 Task: Search one way flight ticket for 4 adults, 1 infant in seat and 1 infant on lap in premium economy from Dillingham: Dillingham Airport to Sheridan: Sheridan County Airport on 8-6-2023. Choice of flights is Southwest. Number of bags: 2 carry on bags and 1 checked bag. Price is upto 60000. Outbound departure time preference is 14:00.
Action: Mouse moved to (299, 263)
Screenshot: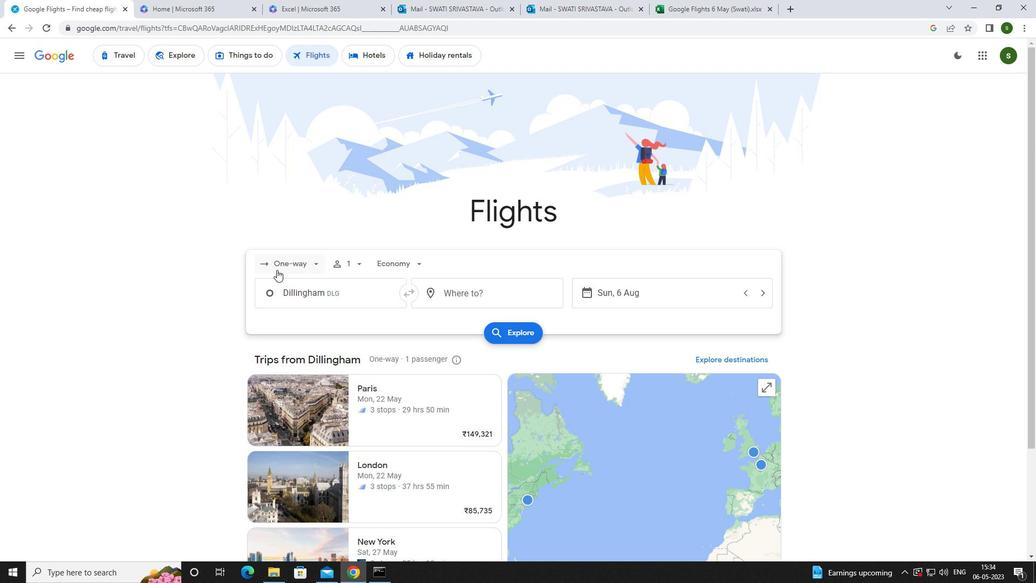 
Action: Mouse pressed left at (299, 263)
Screenshot: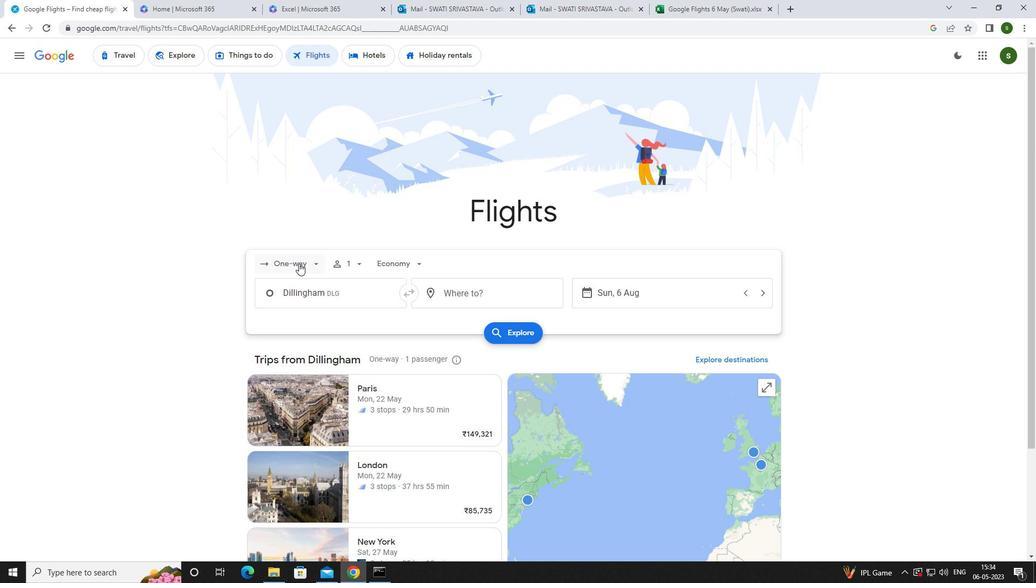
Action: Mouse moved to (319, 315)
Screenshot: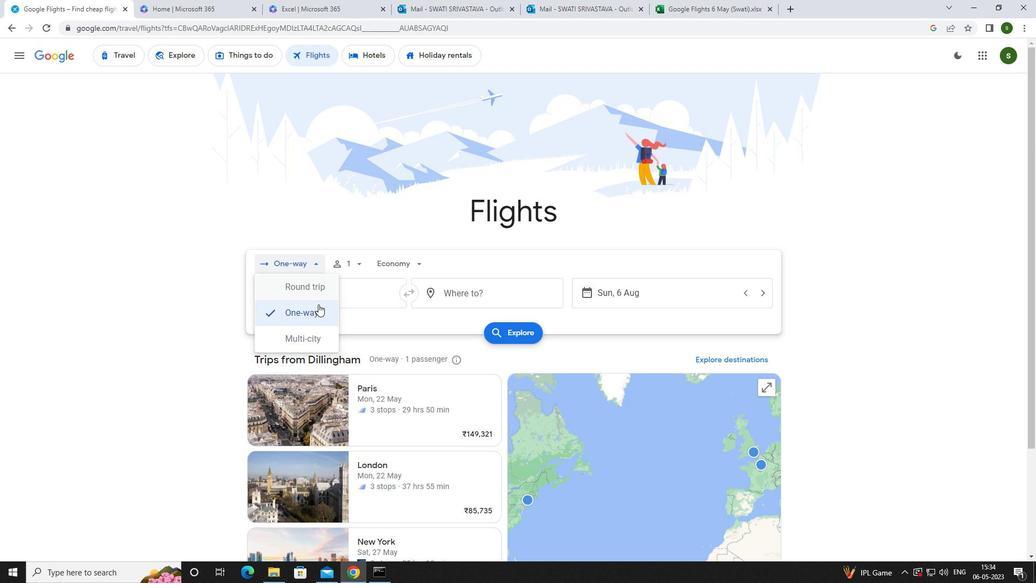 
Action: Mouse pressed left at (319, 315)
Screenshot: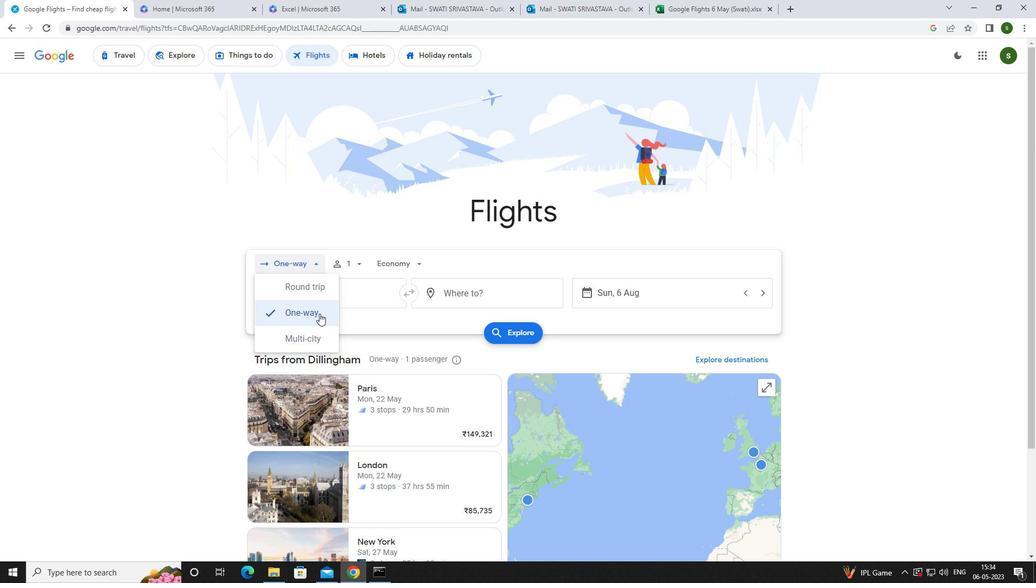 
Action: Mouse moved to (362, 260)
Screenshot: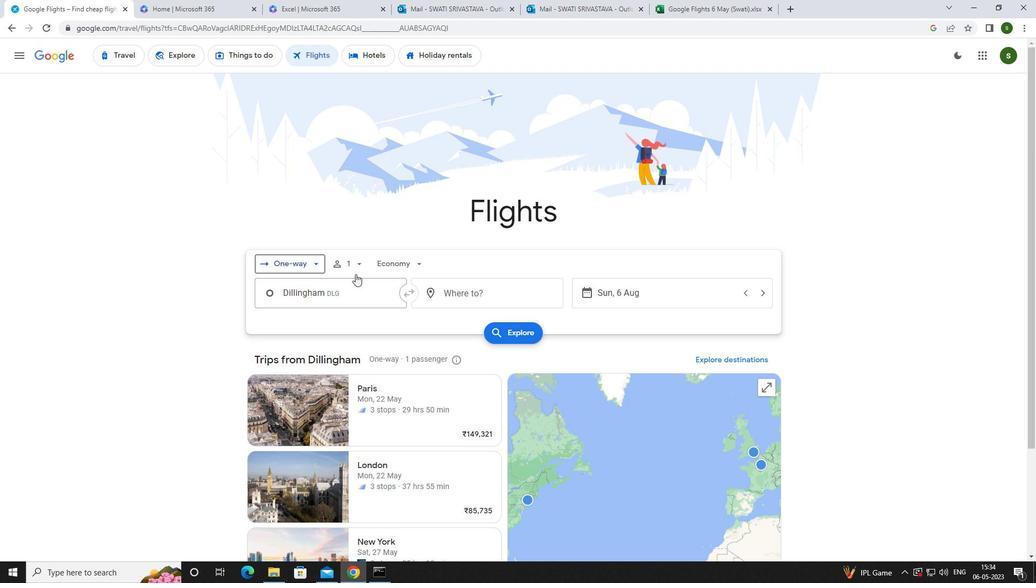 
Action: Mouse pressed left at (362, 260)
Screenshot: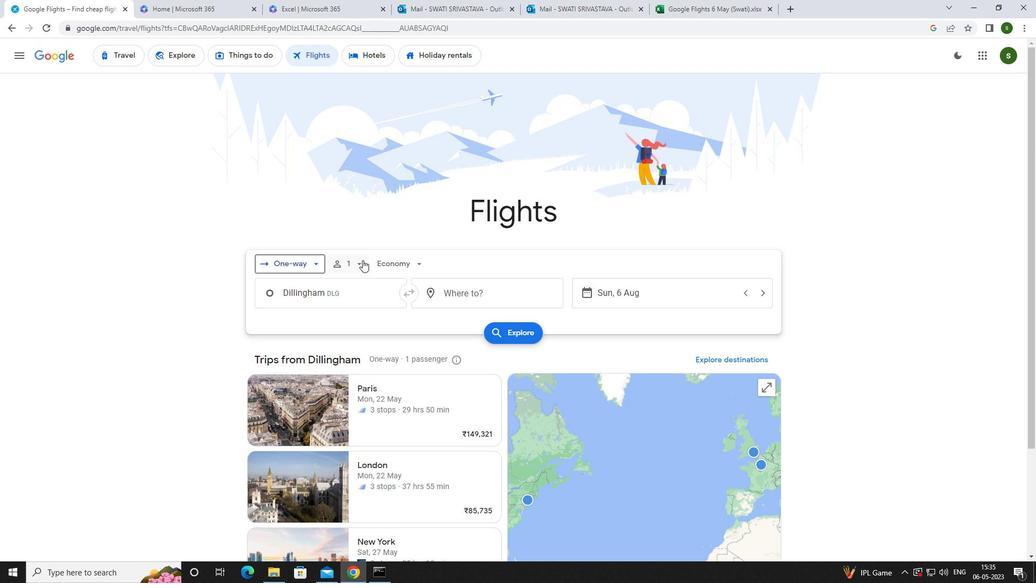 
Action: Mouse moved to (445, 288)
Screenshot: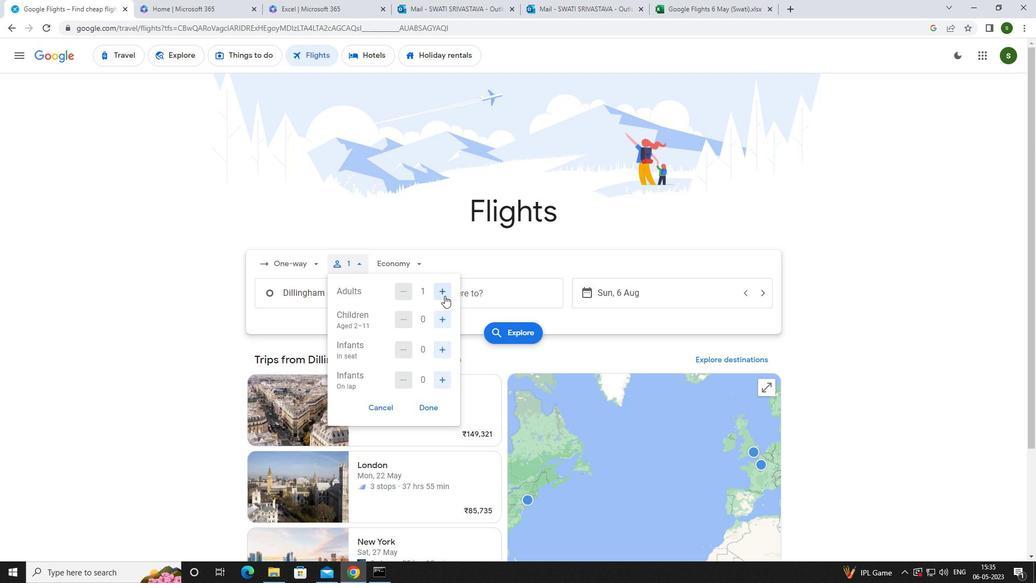 
Action: Mouse pressed left at (445, 288)
Screenshot: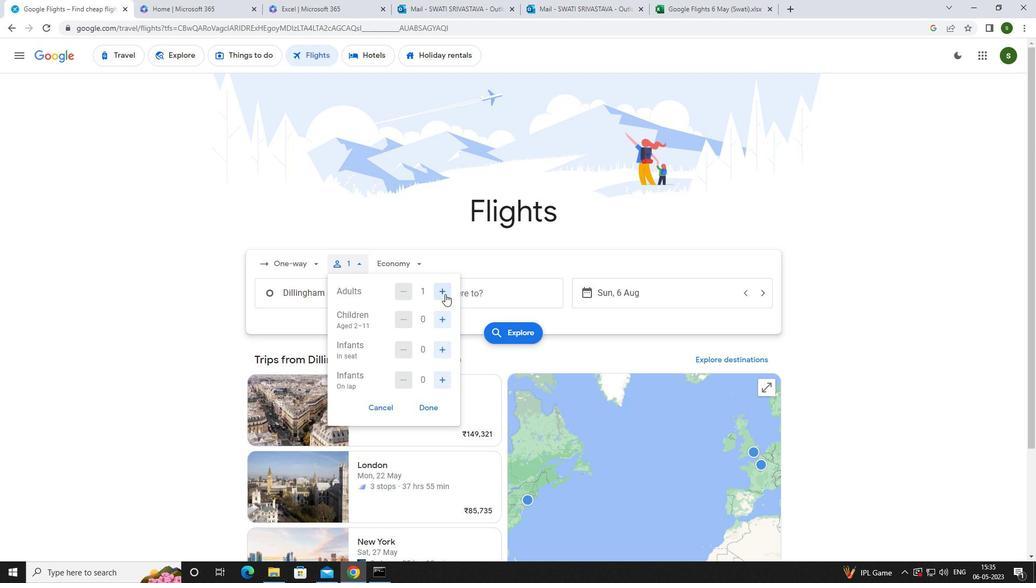 
Action: Mouse pressed left at (445, 288)
Screenshot: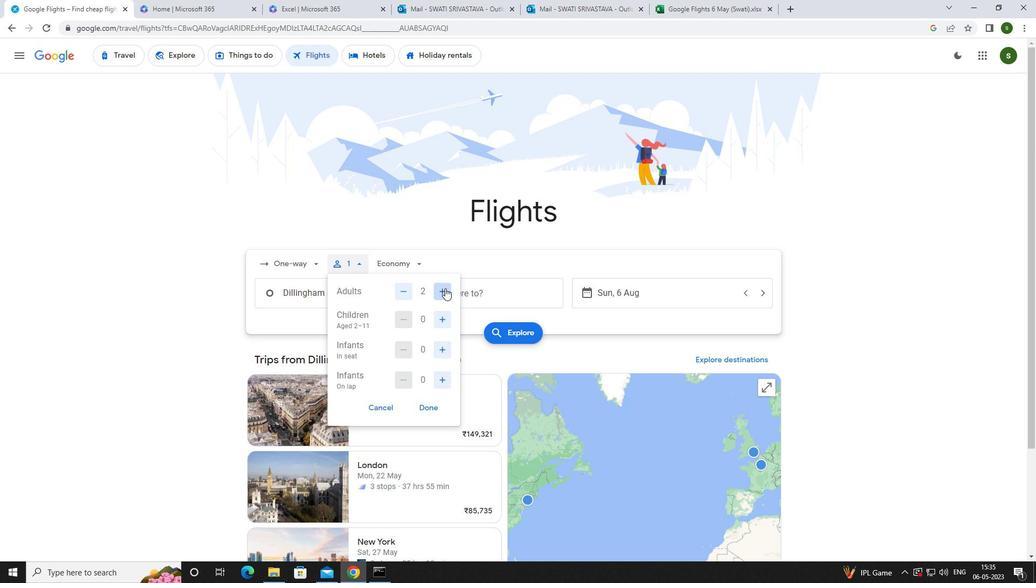 
Action: Mouse pressed left at (445, 288)
Screenshot: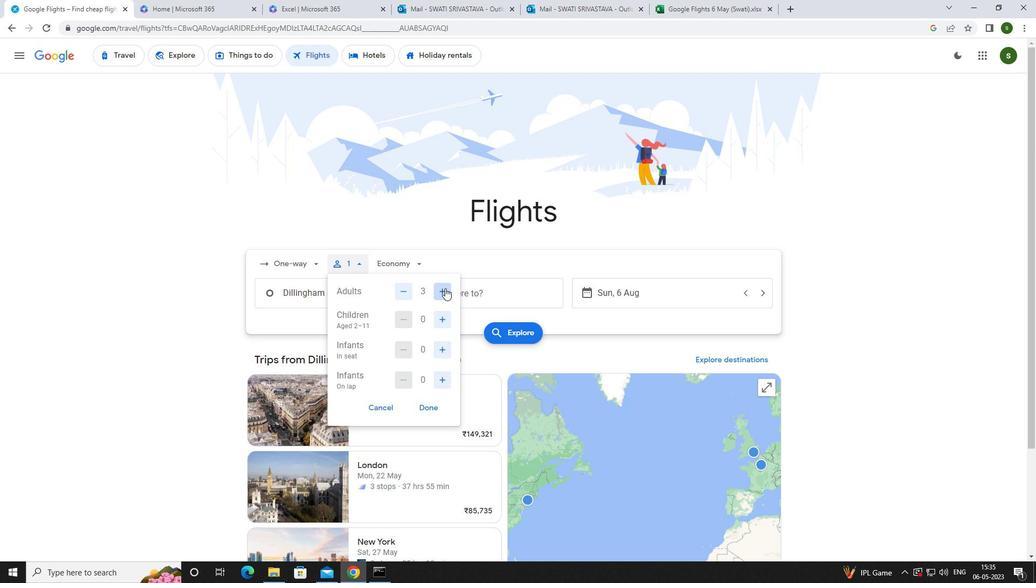 
Action: Mouse moved to (442, 343)
Screenshot: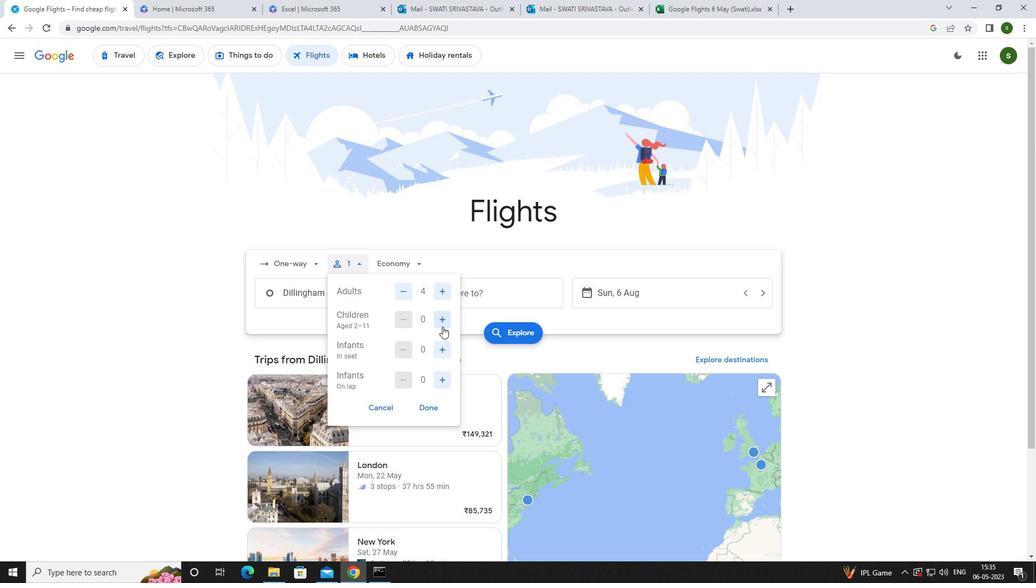 
Action: Mouse pressed left at (442, 343)
Screenshot: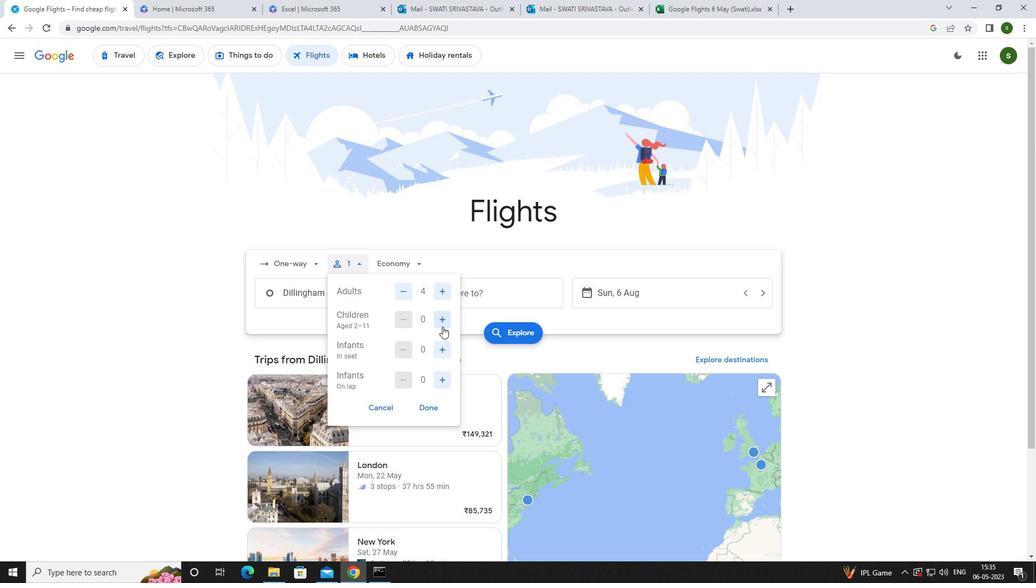 
Action: Mouse moved to (442, 379)
Screenshot: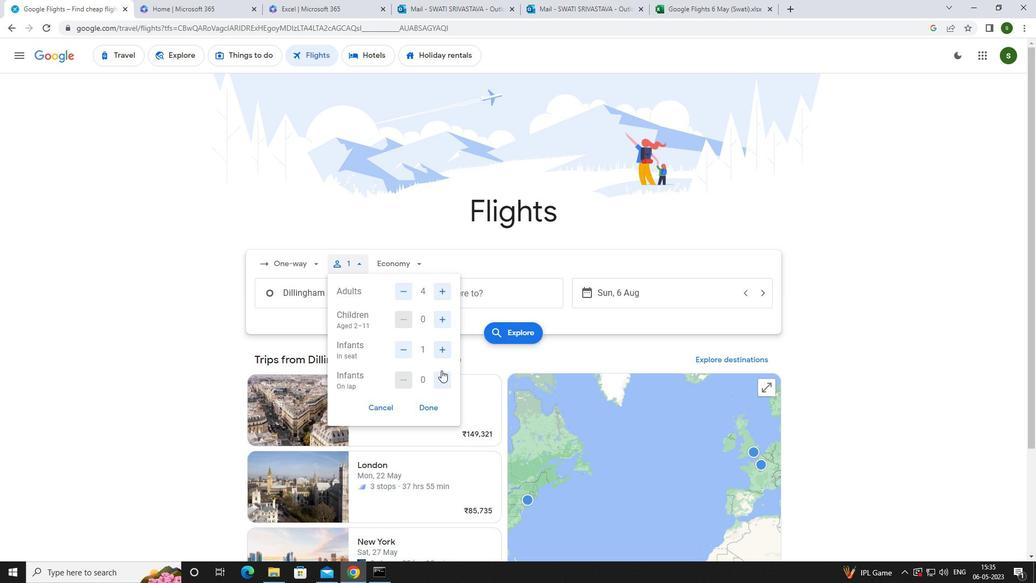 
Action: Mouse pressed left at (442, 379)
Screenshot: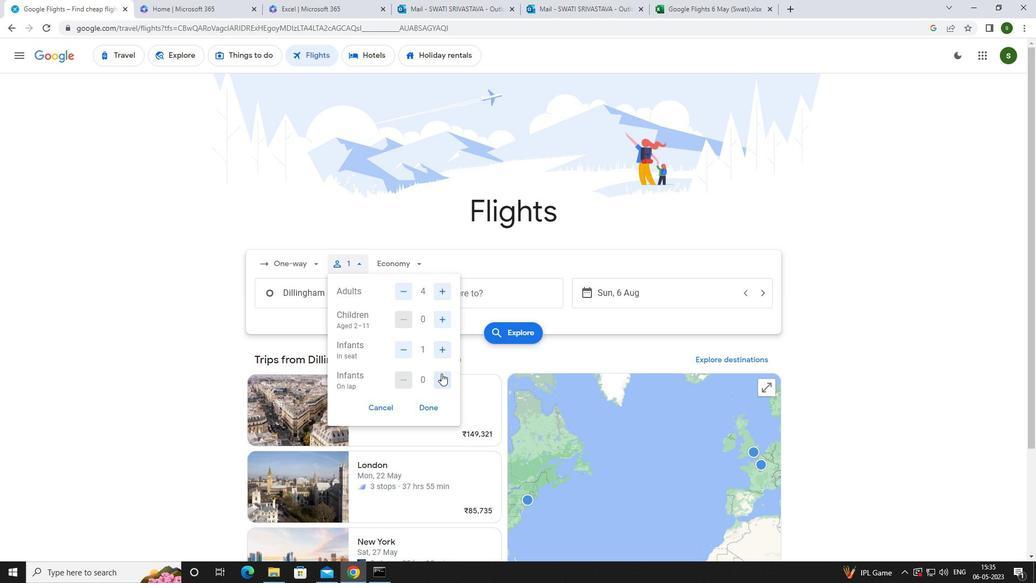 
Action: Mouse moved to (411, 259)
Screenshot: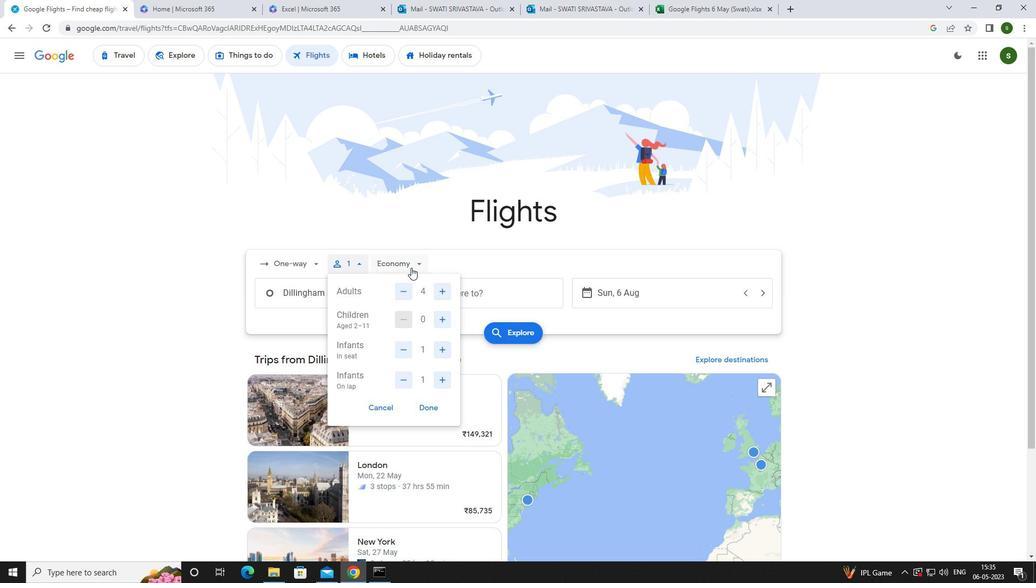 
Action: Mouse pressed left at (411, 259)
Screenshot: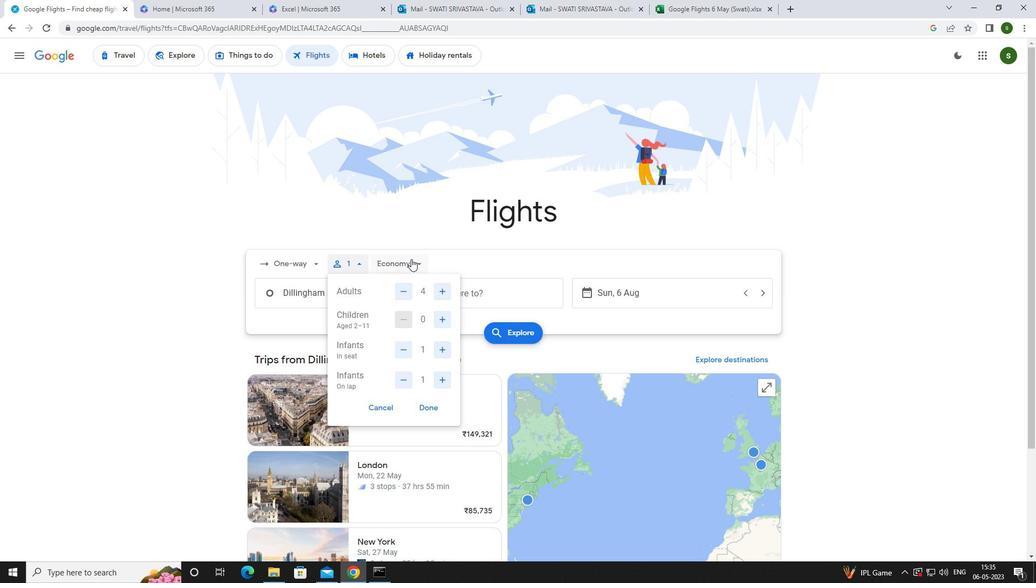 
Action: Mouse moved to (418, 310)
Screenshot: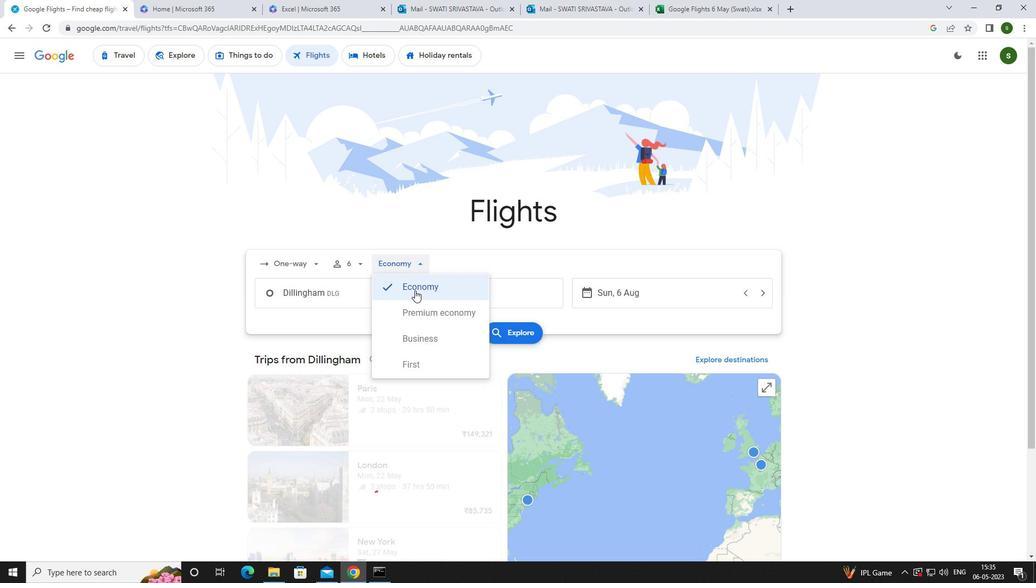 
Action: Mouse pressed left at (418, 310)
Screenshot: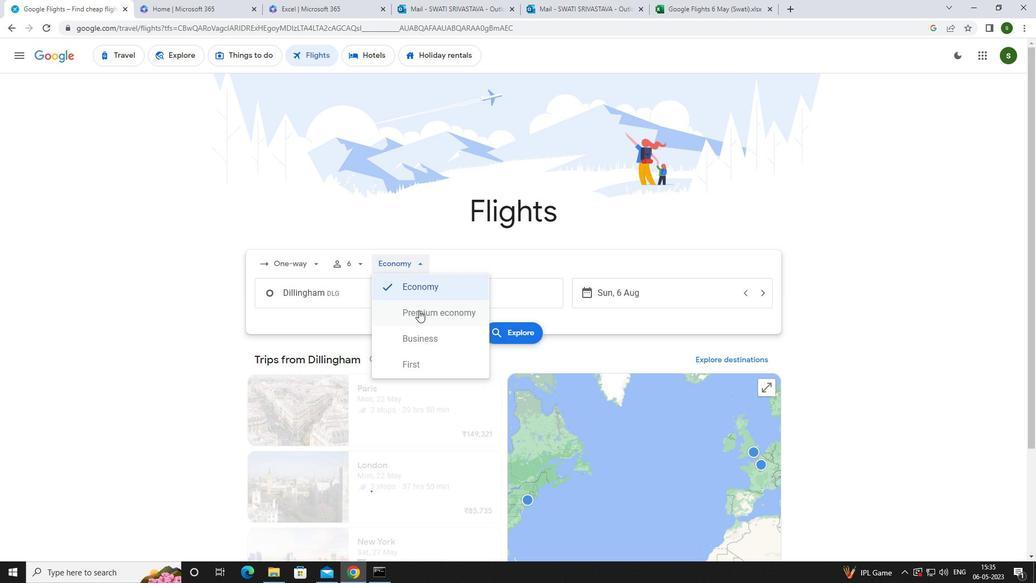 
Action: Mouse moved to (375, 299)
Screenshot: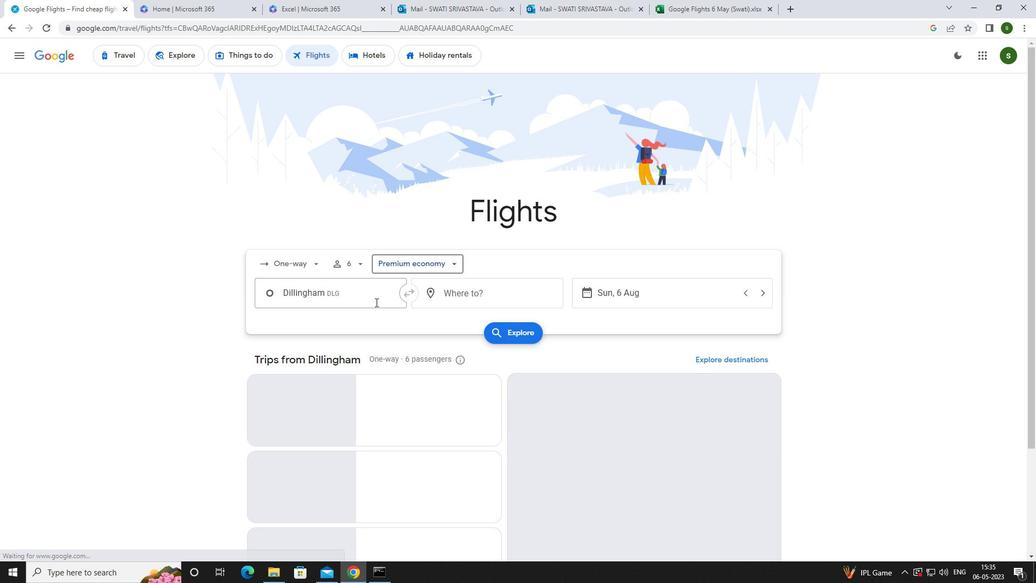 
Action: Mouse pressed left at (375, 299)
Screenshot: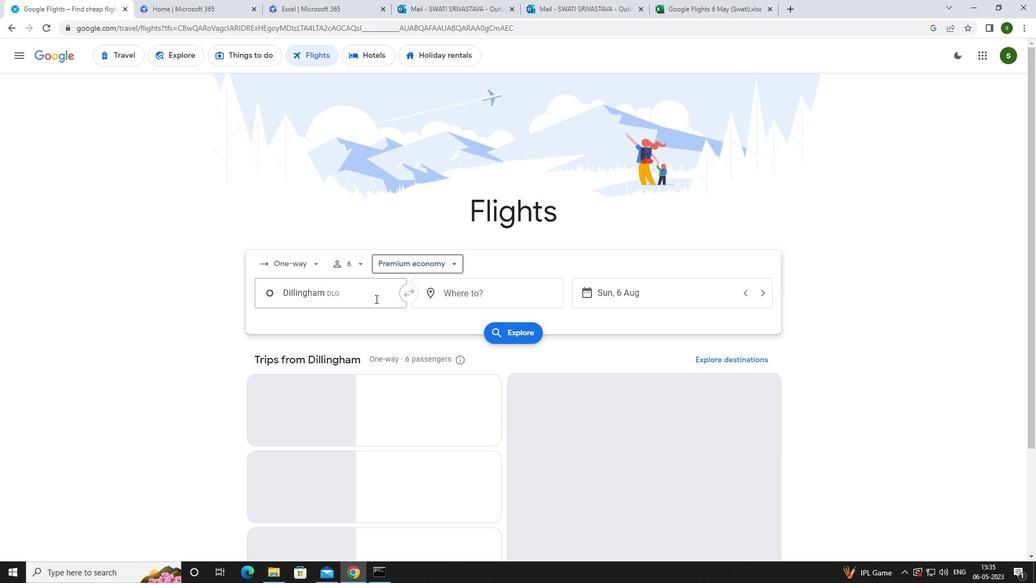 
Action: Key pressed <Key.caps_lock>d<Key.caps_lock>illingh
Screenshot: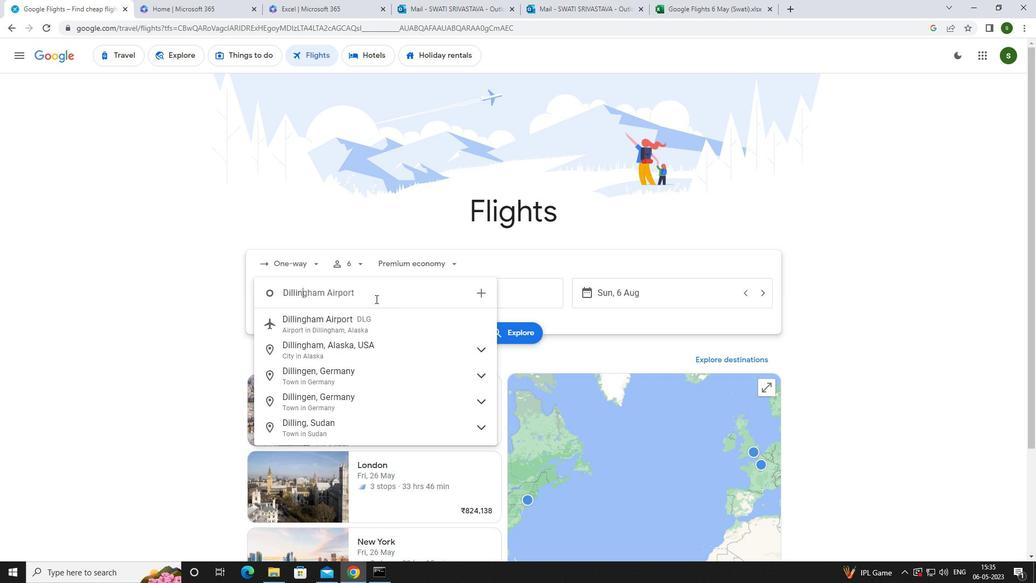 
Action: Mouse moved to (375, 317)
Screenshot: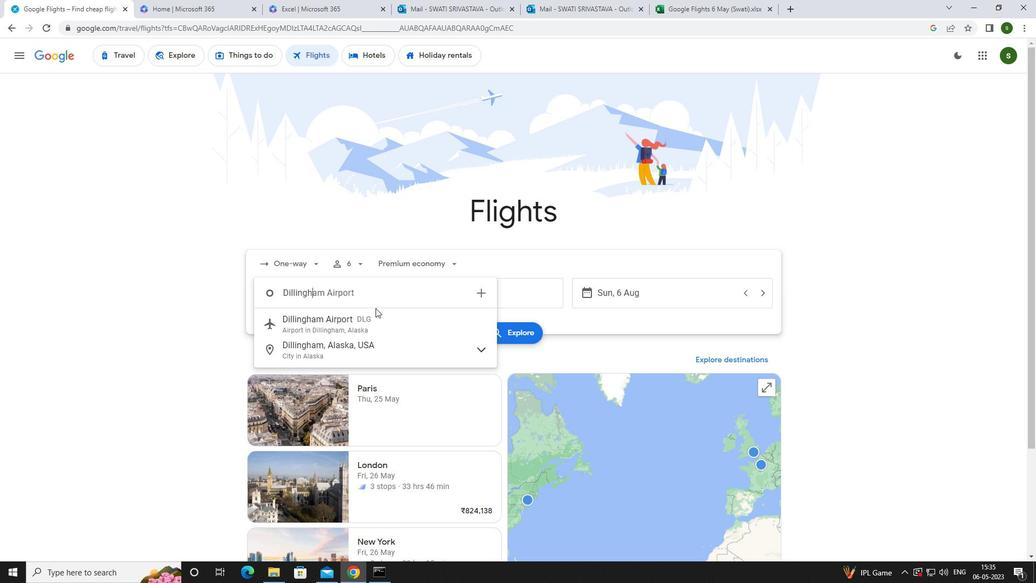 
Action: Mouse pressed left at (375, 317)
Screenshot: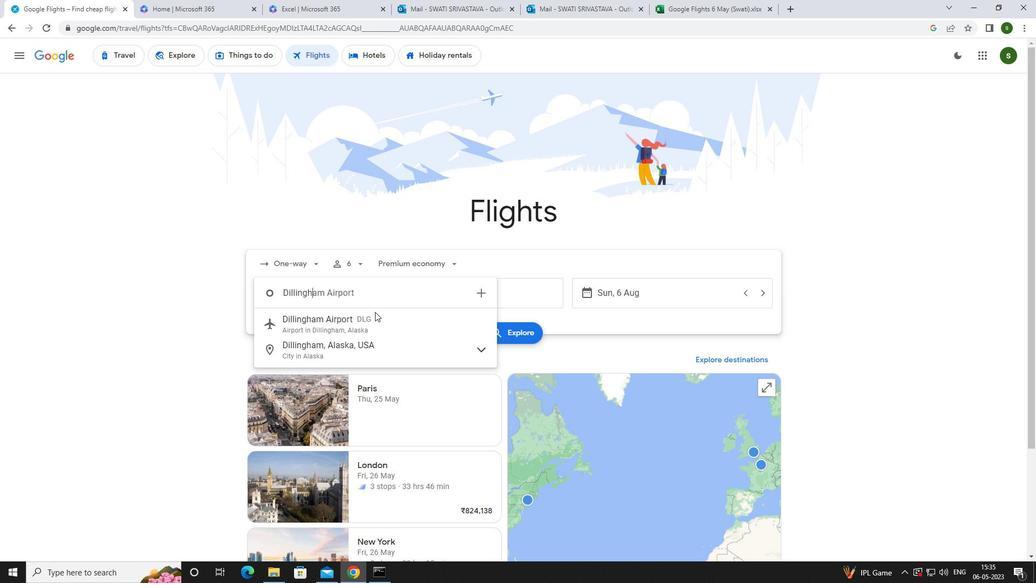 
Action: Mouse moved to (474, 297)
Screenshot: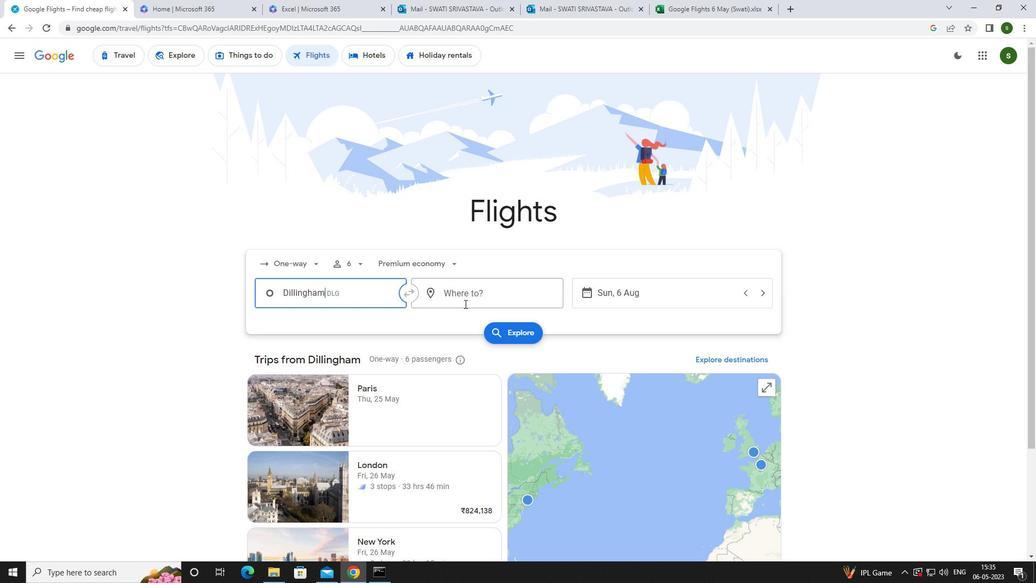 
Action: Mouse pressed left at (474, 297)
Screenshot: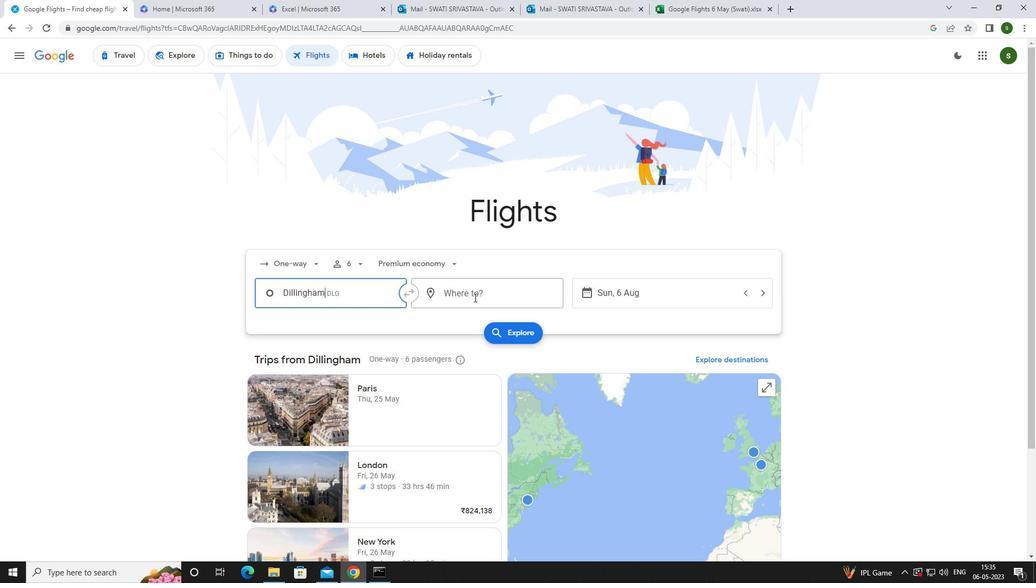 
Action: Key pressed <Key.caps_lock>s<Key.caps_lock>herida
Screenshot: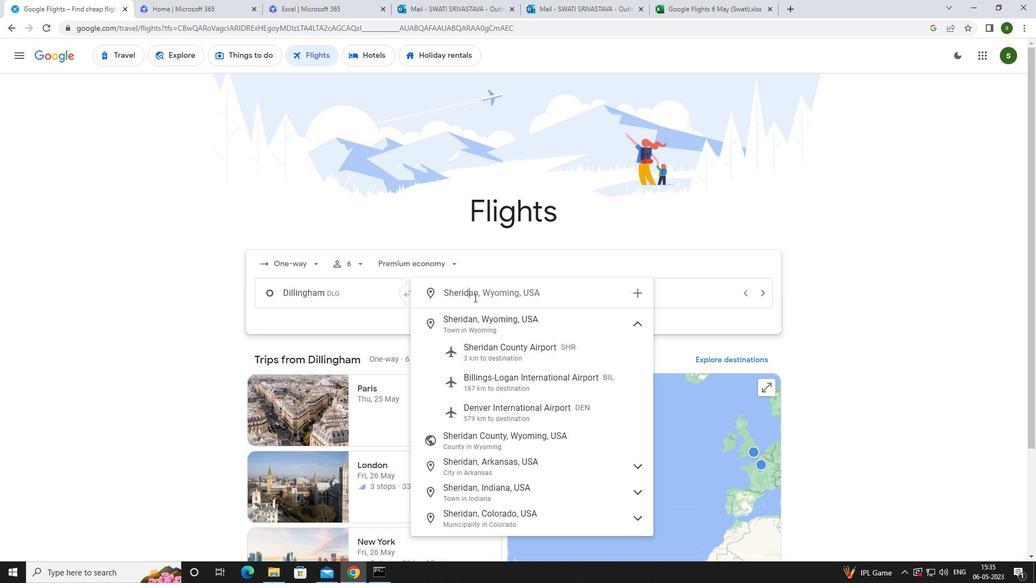 
Action: Mouse moved to (505, 352)
Screenshot: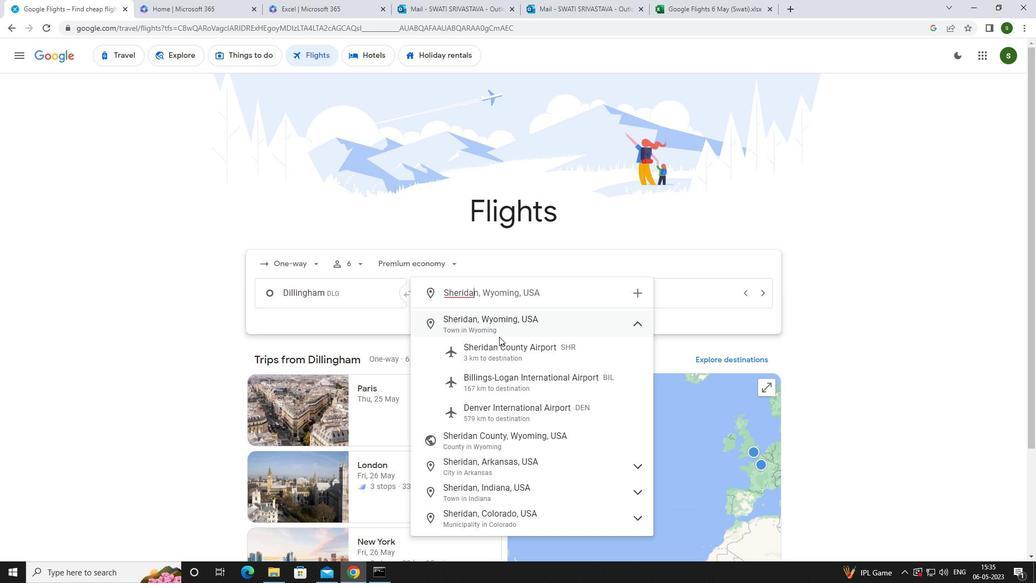 
Action: Mouse pressed left at (505, 352)
Screenshot: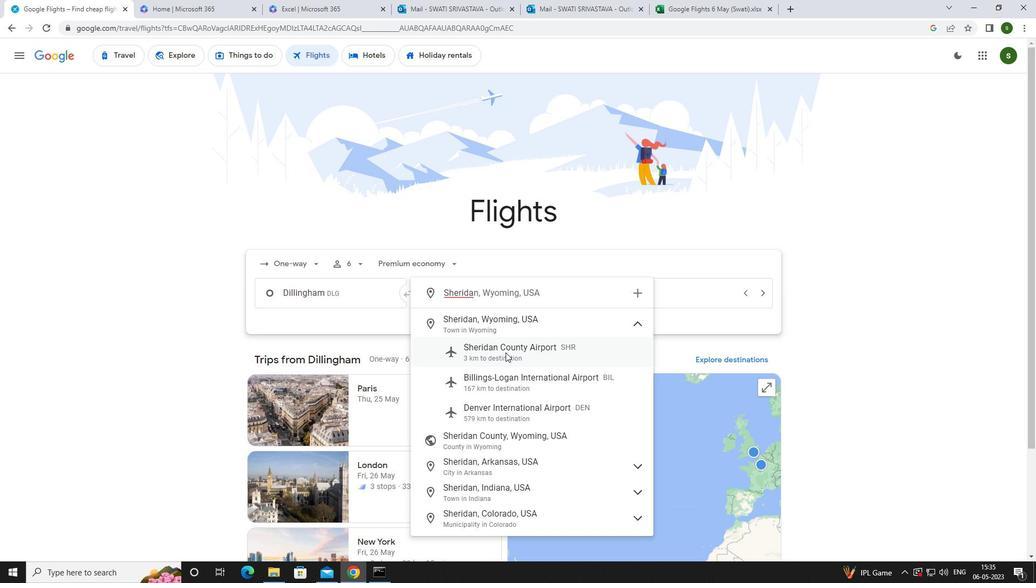 
Action: Mouse moved to (622, 297)
Screenshot: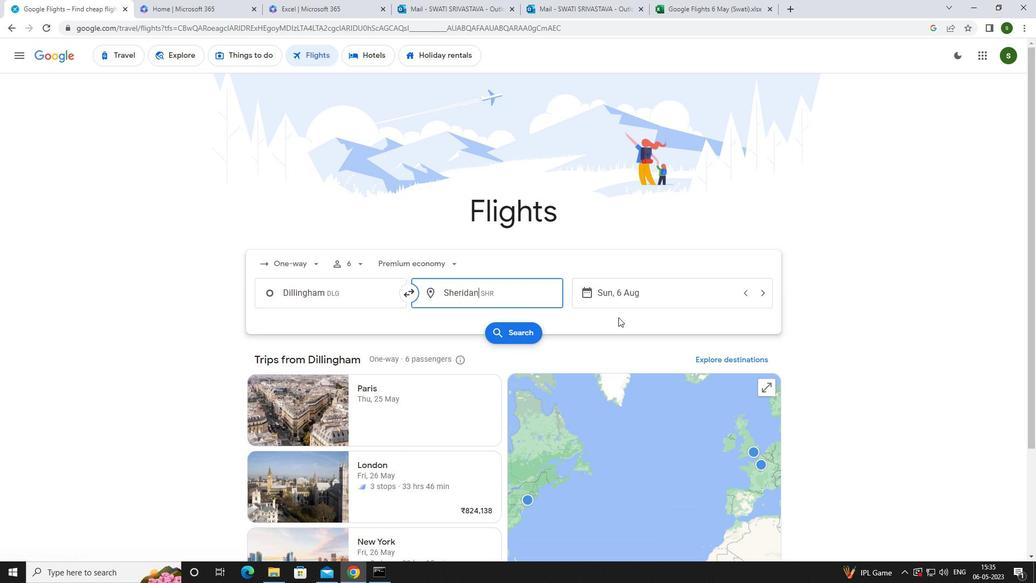
Action: Mouse pressed left at (622, 297)
Screenshot: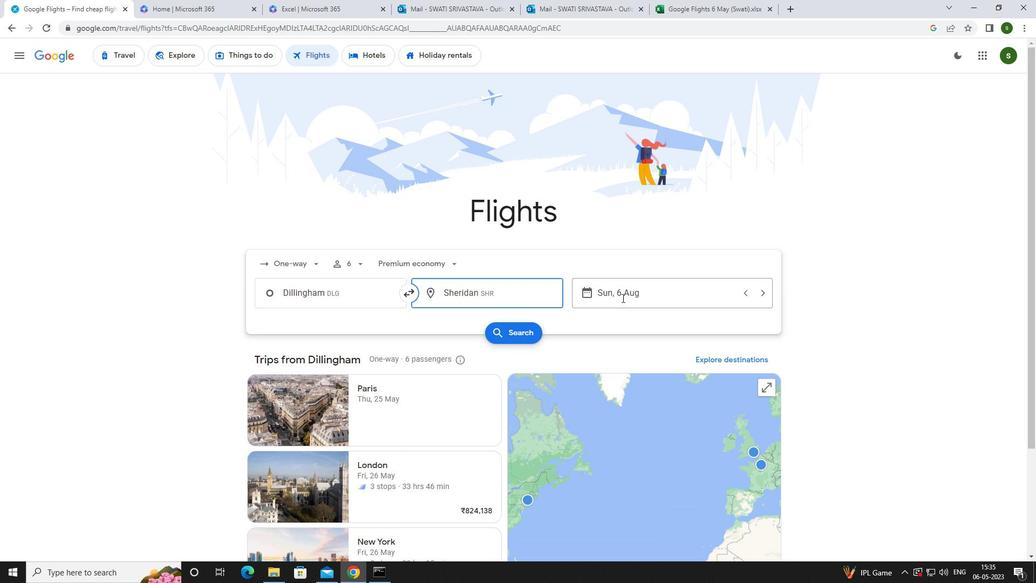
Action: Mouse moved to (391, 389)
Screenshot: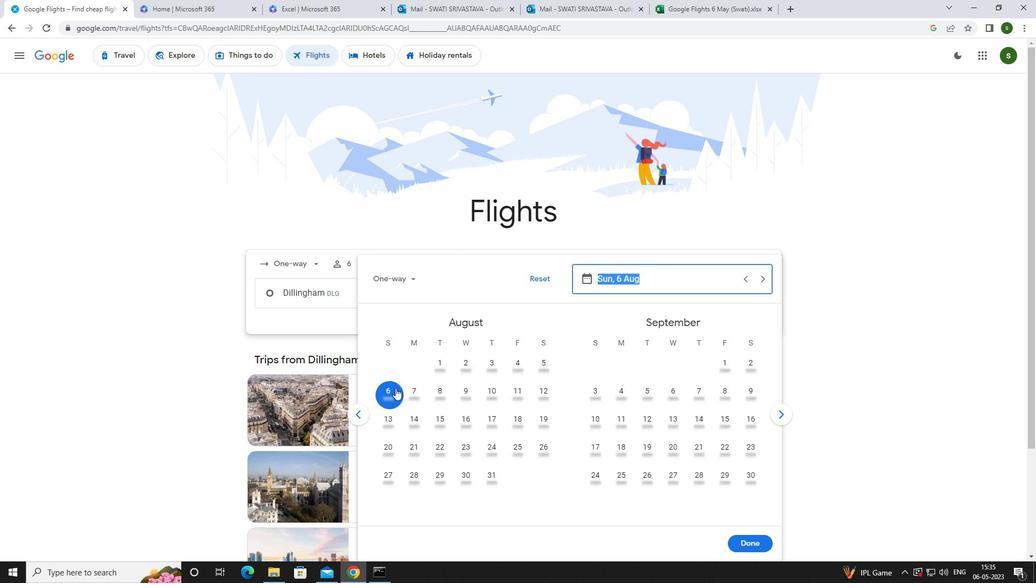 
Action: Mouse pressed left at (391, 389)
Screenshot: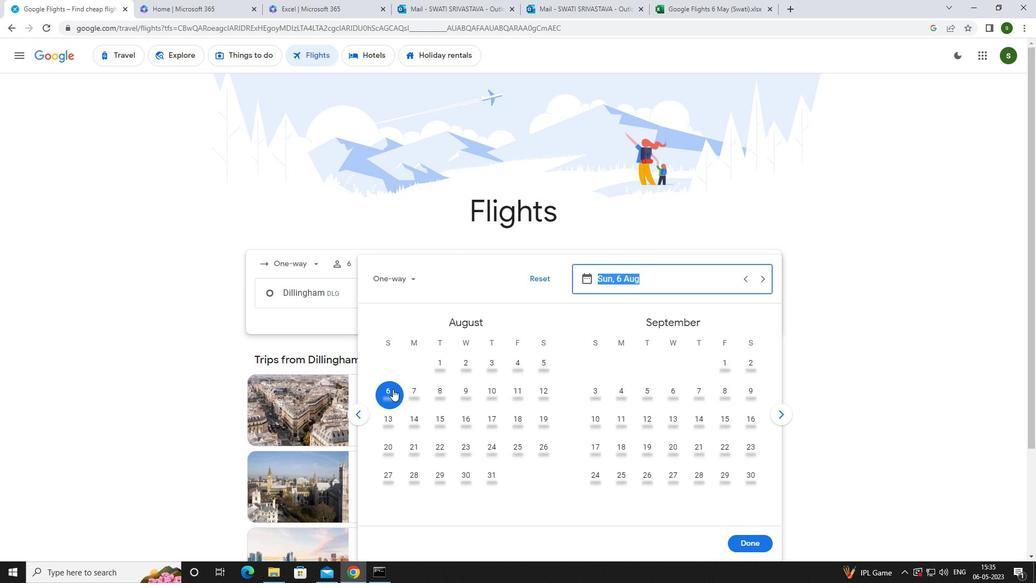 
Action: Mouse moved to (733, 541)
Screenshot: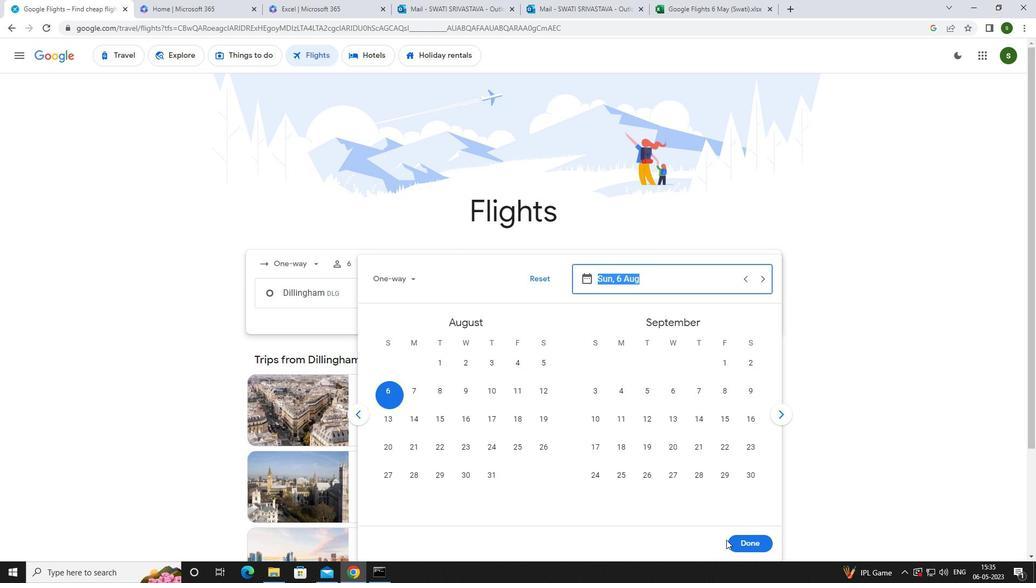 
Action: Mouse pressed left at (733, 541)
Screenshot: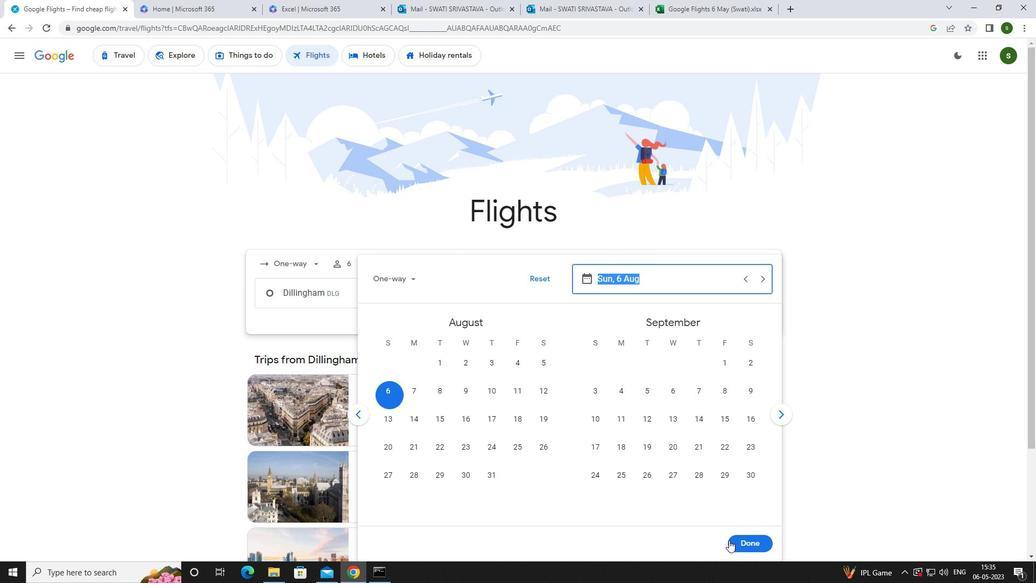 
Action: Mouse moved to (501, 334)
Screenshot: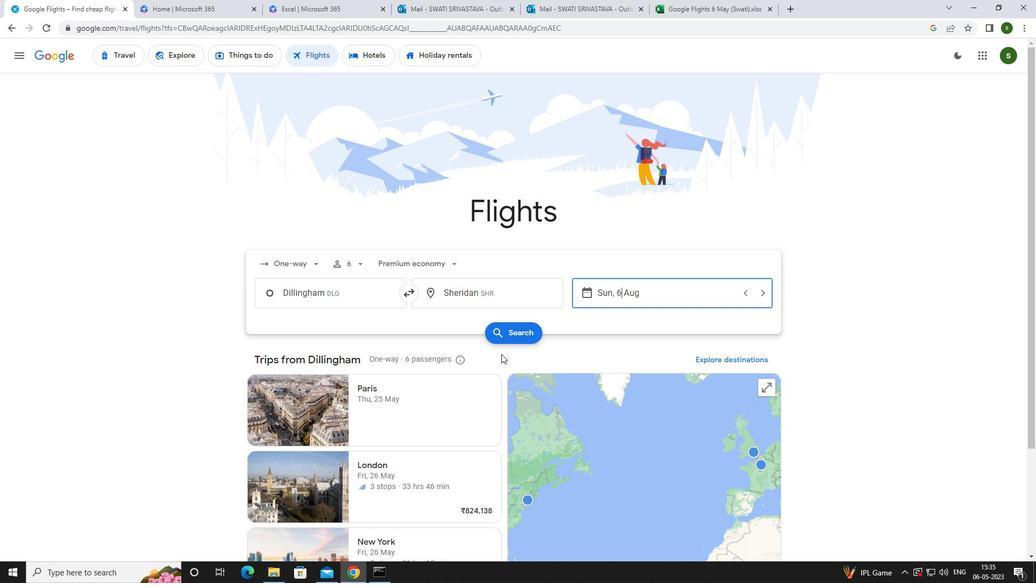 
Action: Mouse pressed left at (501, 334)
Screenshot: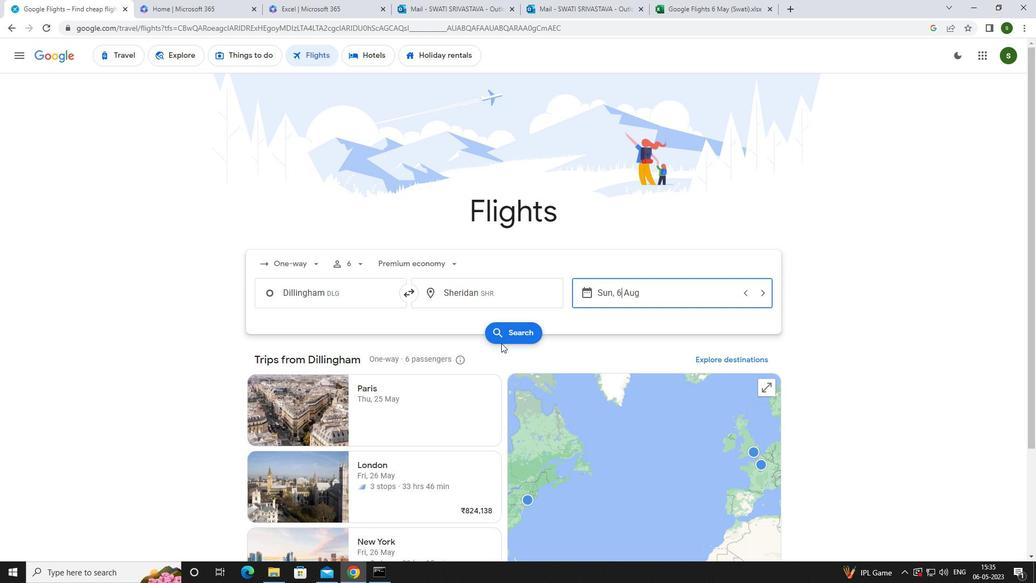 
Action: Mouse moved to (267, 148)
Screenshot: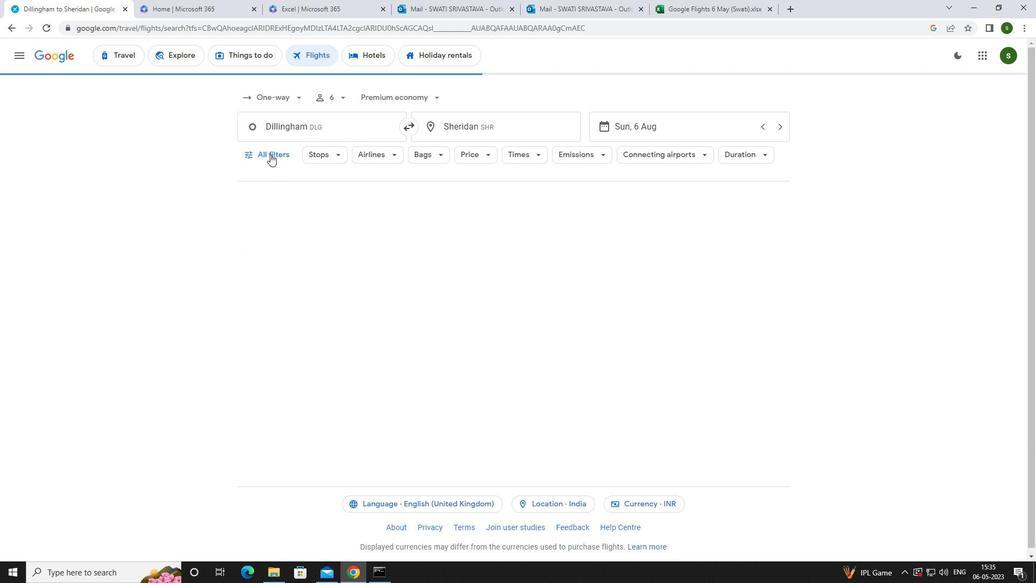 
Action: Mouse pressed left at (267, 148)
Screenshot: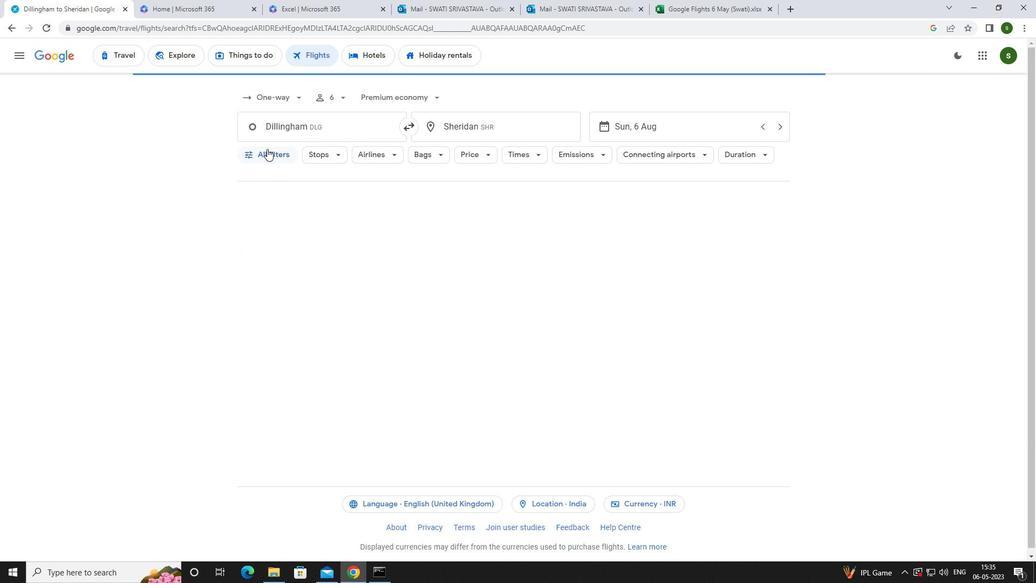 
Action: Mouse moved to (404, 388)
Screenshot: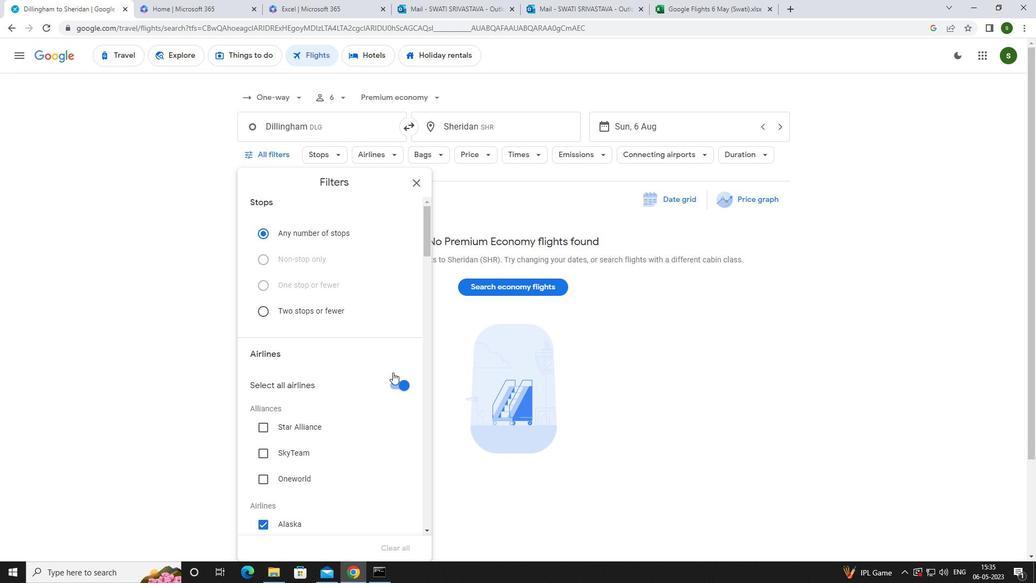 
Action: Mouse pressed left at (404, 388)
Screenshot: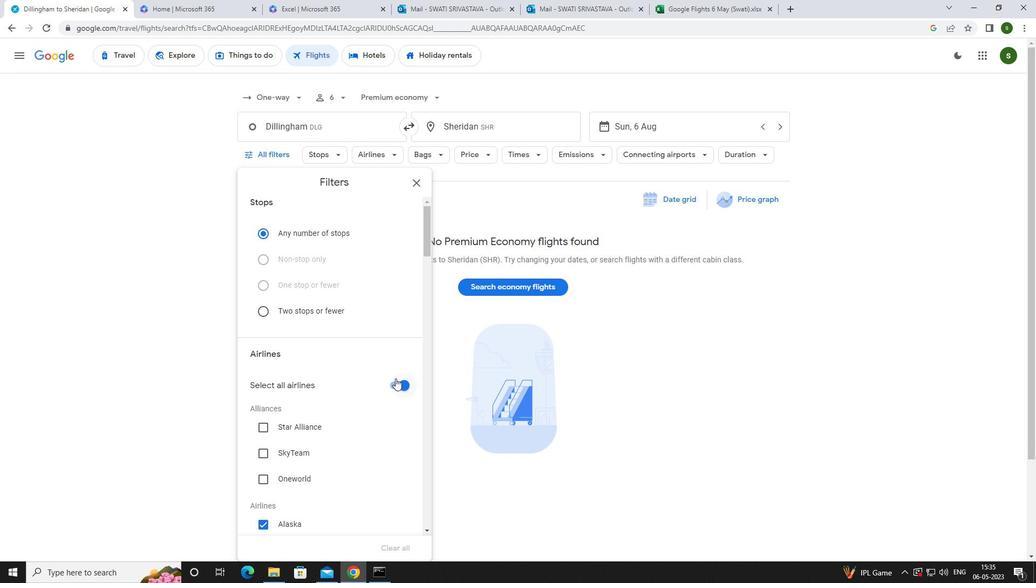
Action: Mouse moved to (404, 388)
Screenshot: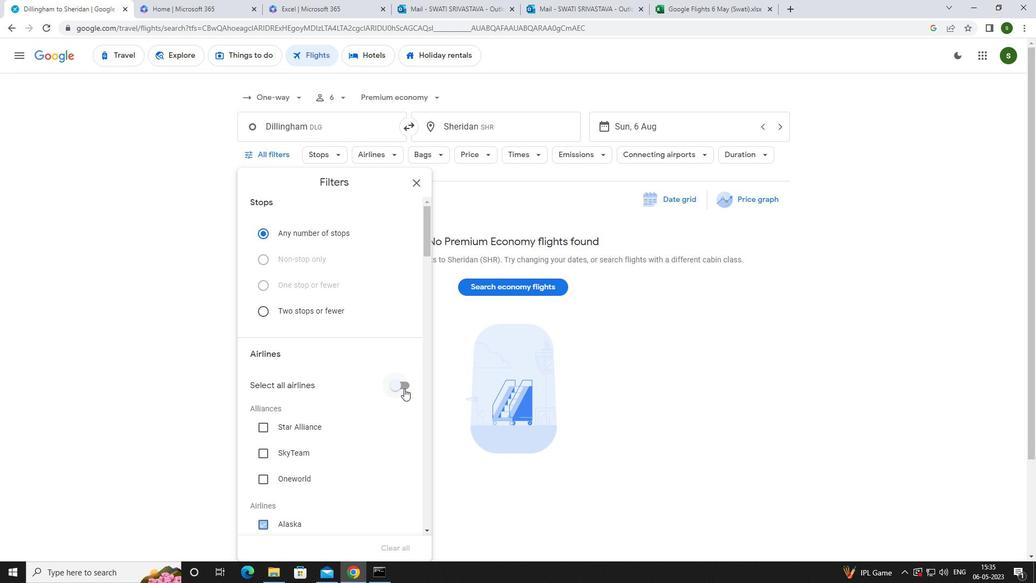
Action: Mouse scrolled (404, 387) with delta (0, 0)
Screenshot: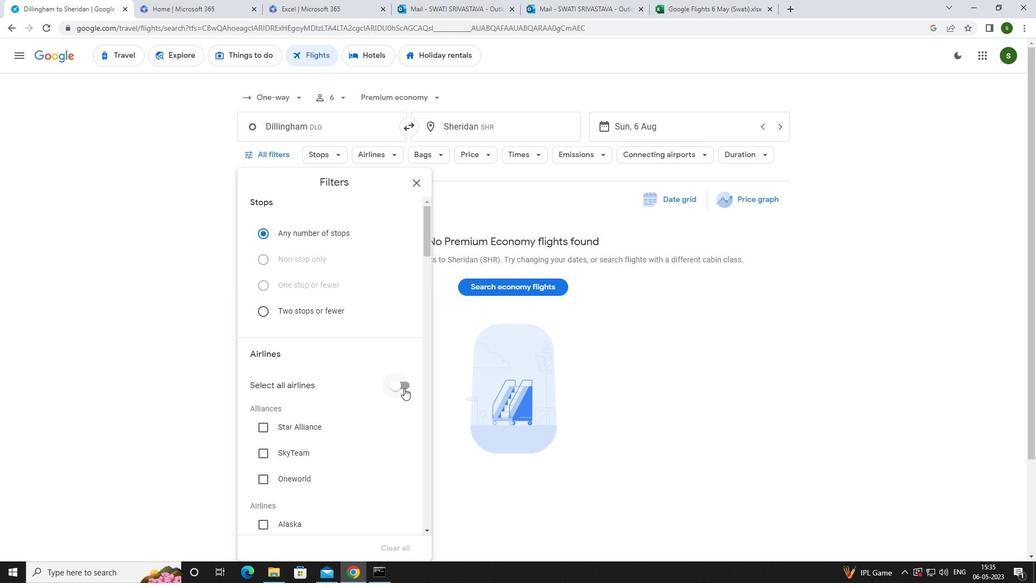 
Action: Mouse scrolled (404, 387) with delta (0, 0)
Screenshot: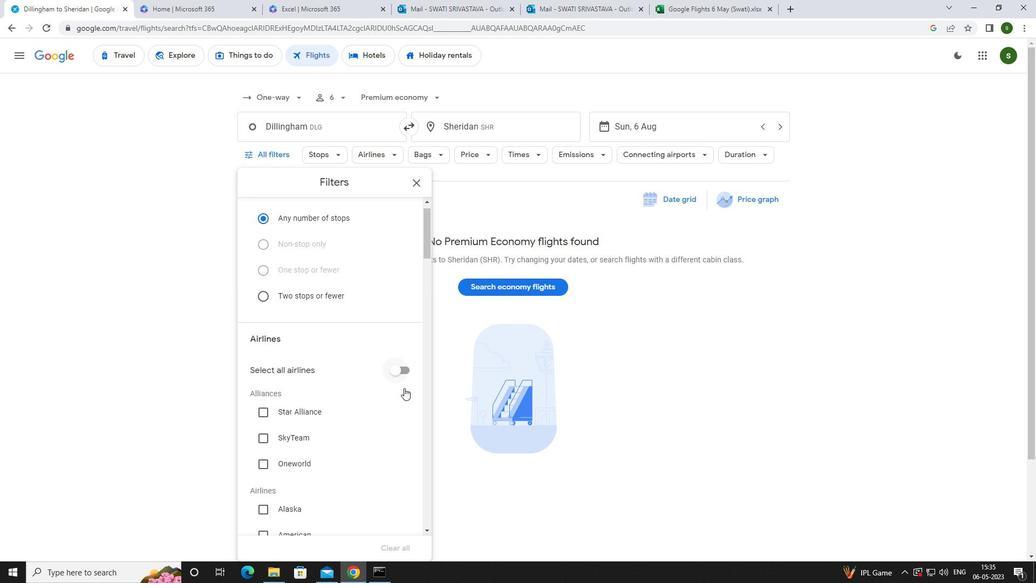 
Action: Mouse scrolled (404, 387) with delta (0, 0)
Screenshot: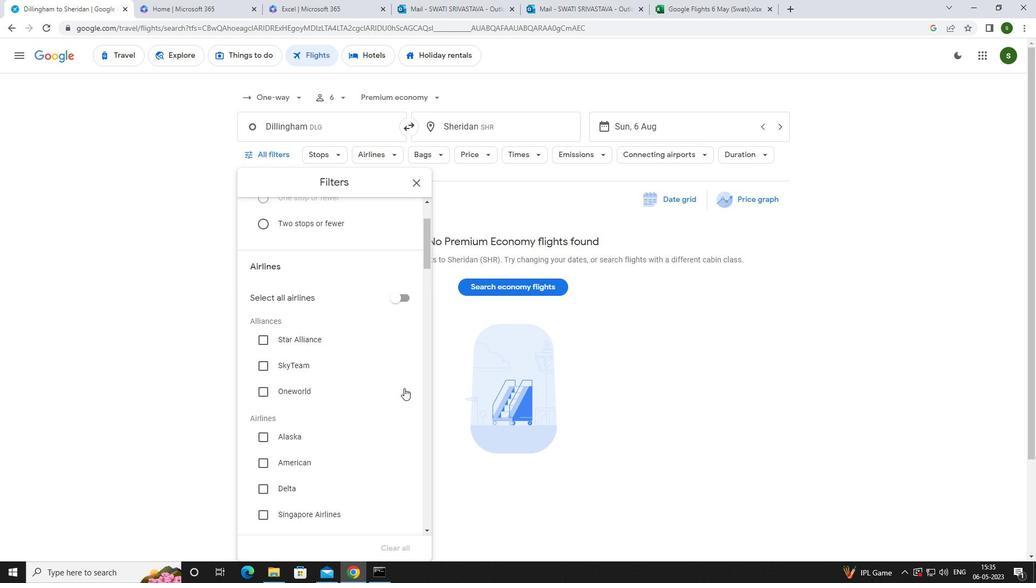 
Action: Mouse scrolled (404, 387) with delta (0, 0)
Screenshot: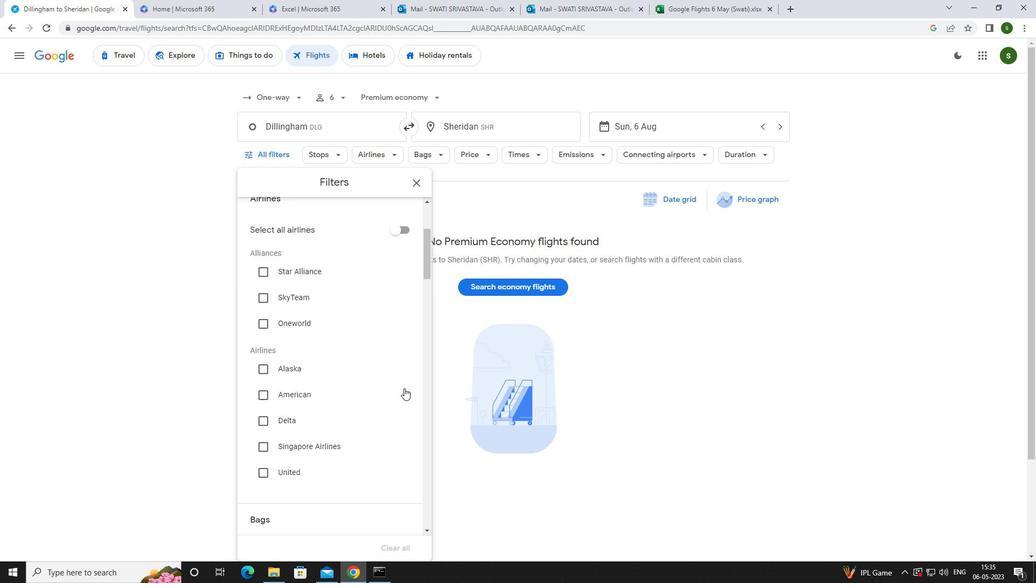 
Action: Mouse scrolled (404, 387) with delta (0, 0)
Screenshot: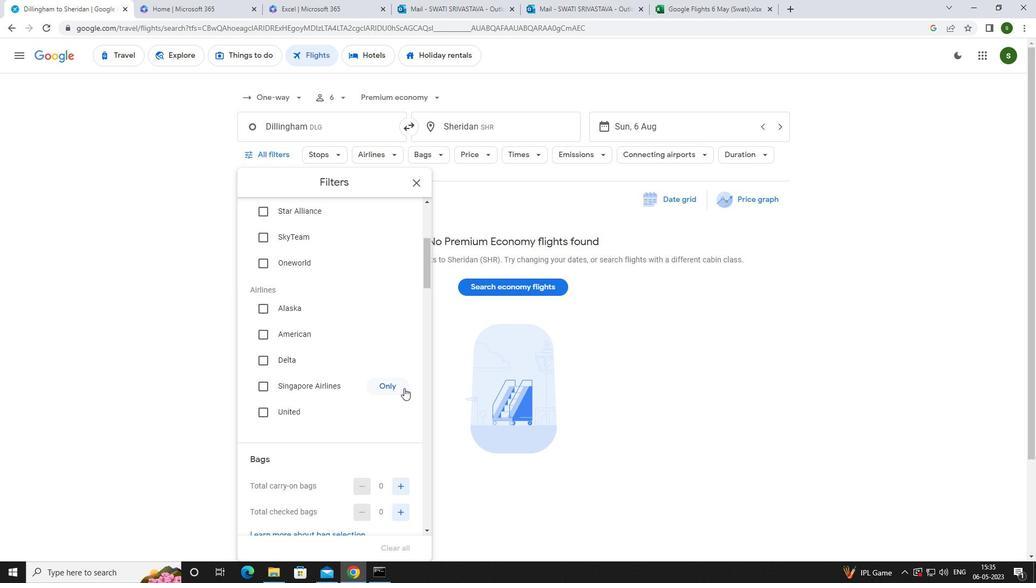 
Action: Mouse moved to (395, 426)
Screenshot: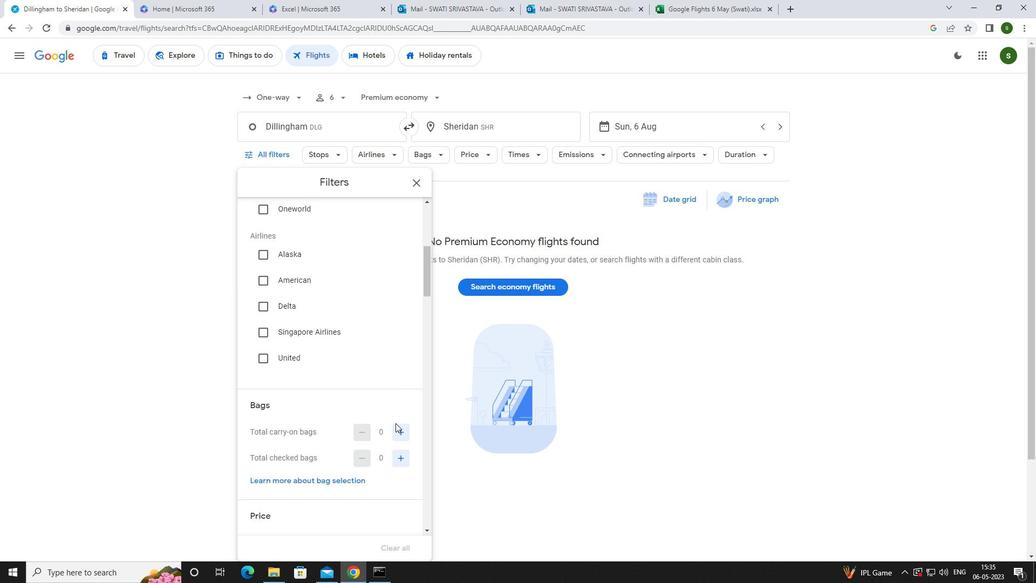 
Action: Mouse pressed left at (395, 426)
Screenshot: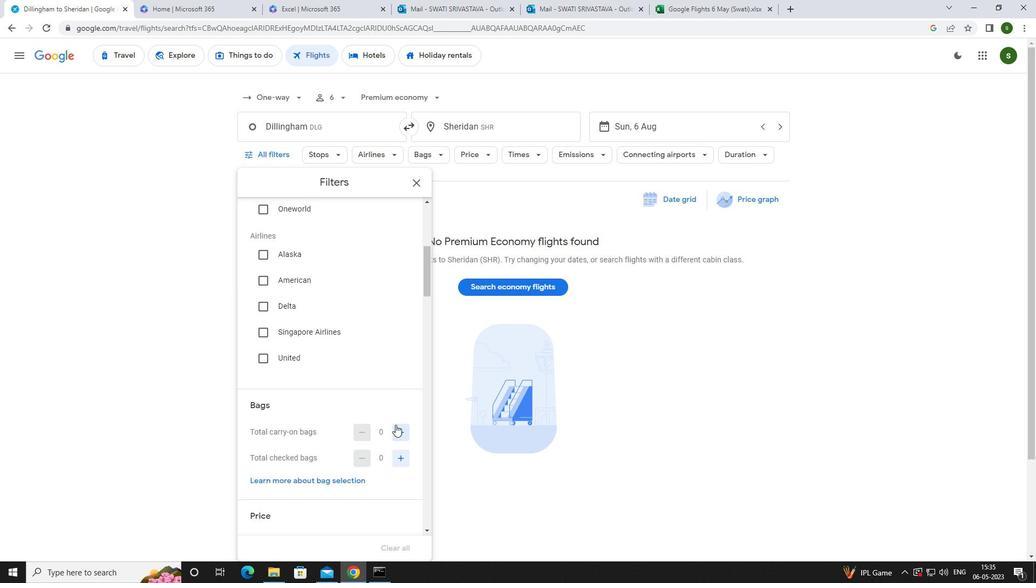 
Action: Mouse pressed left at (395, 426)
Screenshot: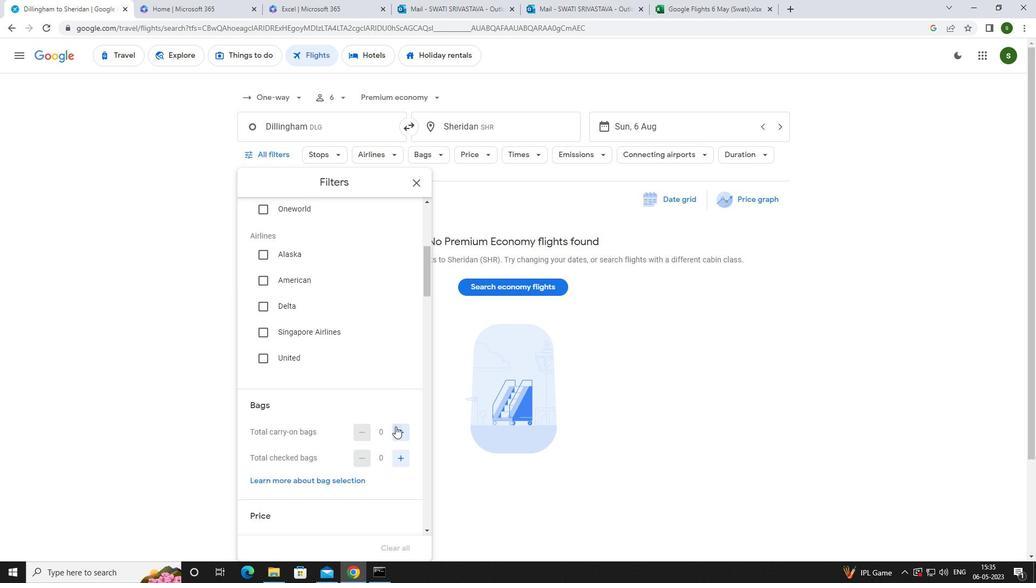 
Action: Mouse moved to (397, 450)
Screenshot: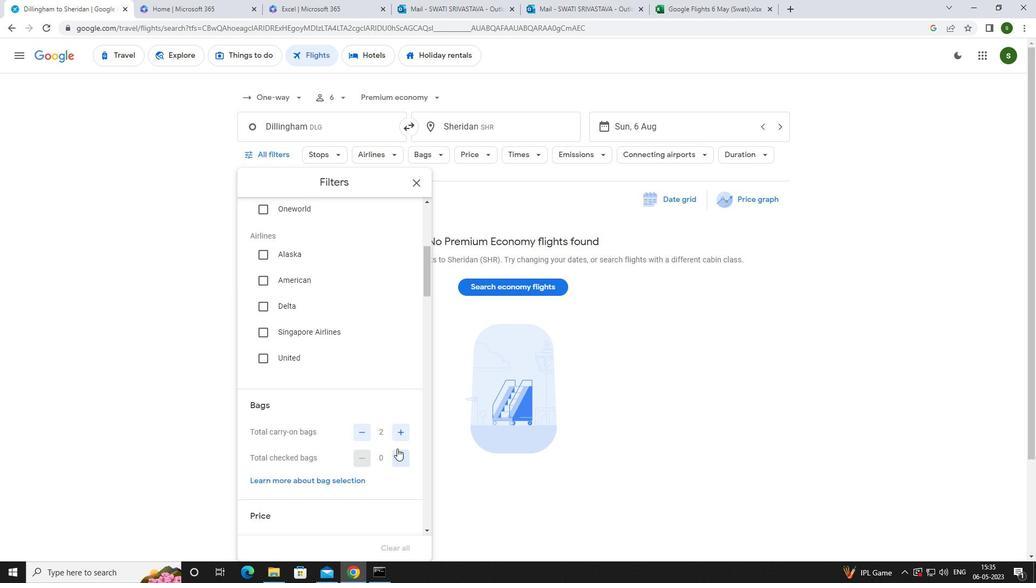 
Action: Mouse pressed left at (397, 450)
Screenshot: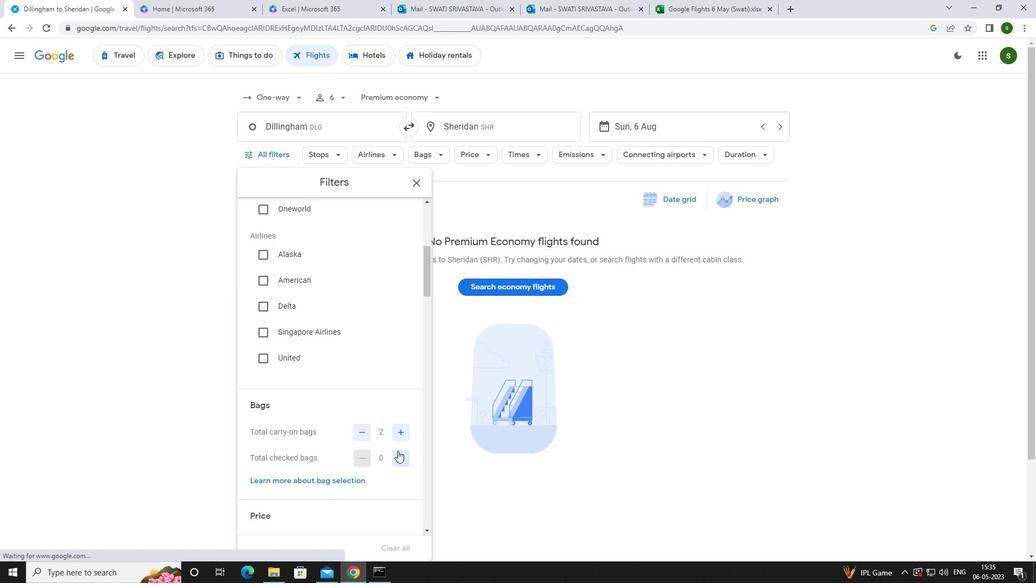 
Action: Mouse scrolled (397, 450) with delta (0, 0)
Screenshot: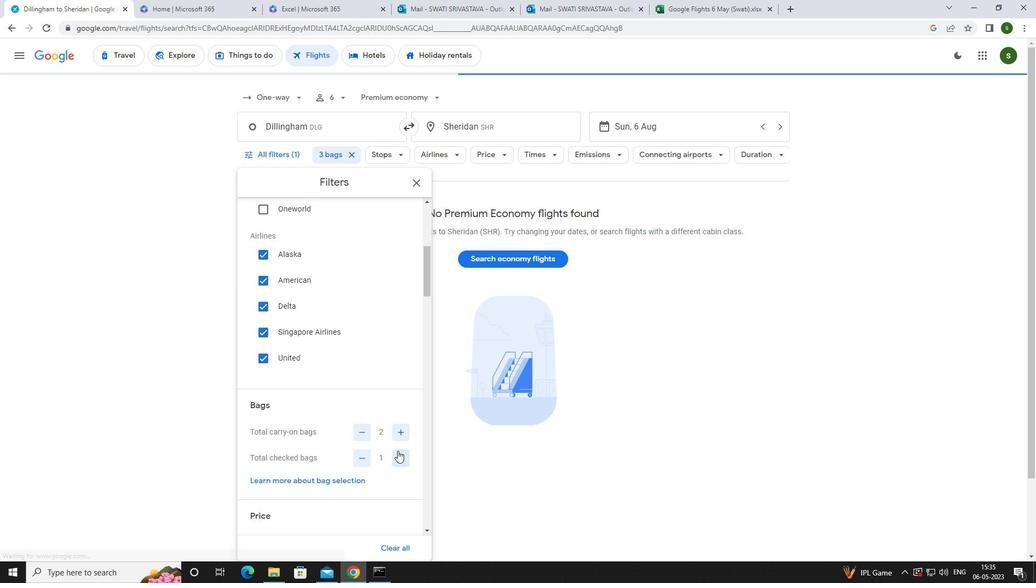 
Action: Mouse scrolled (397, 450) with delta (0, 0)
Screenshot: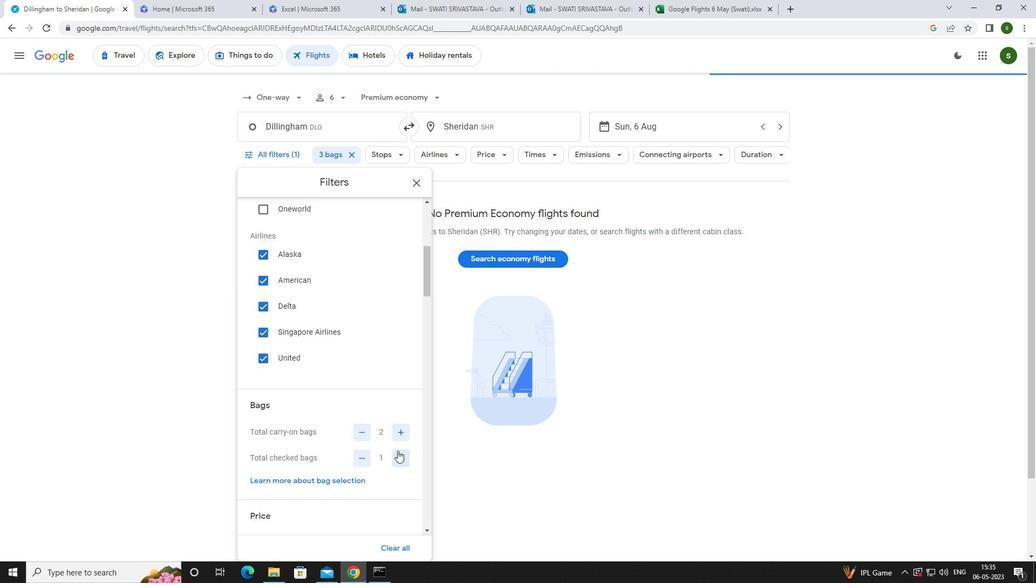 
Action: Mouse moved to (401, 455)
Screenshot: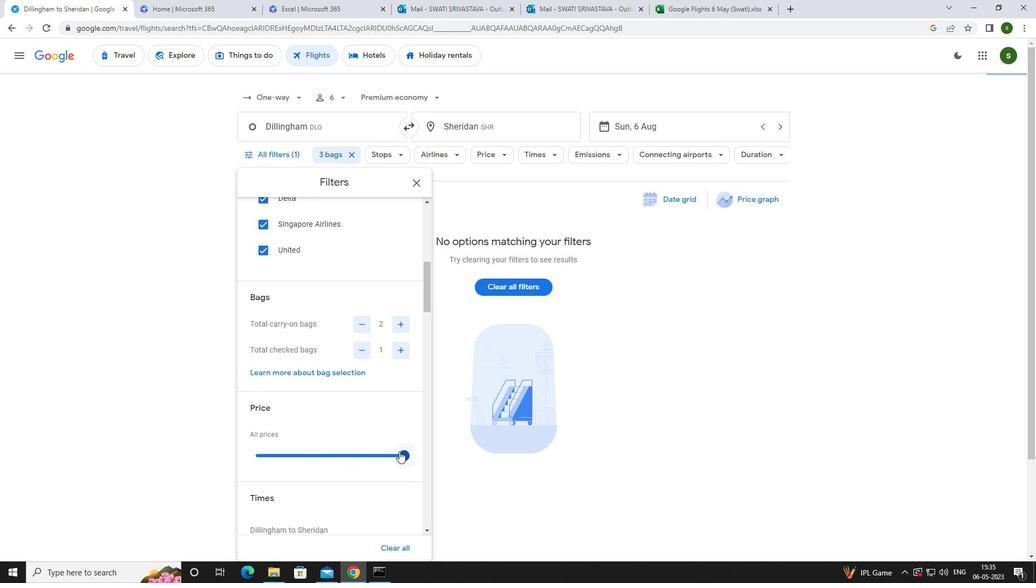 
Action: Mouse pressed left at (401, 455)
Screenshot: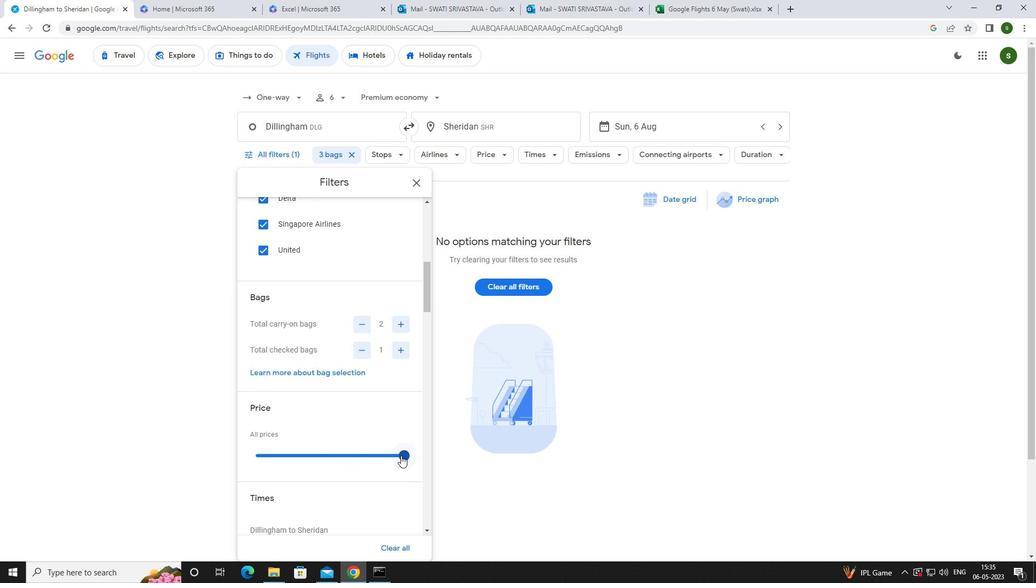 
Action: Mouse scrolled (401, 455) with delta (0, 0)
Screenshot: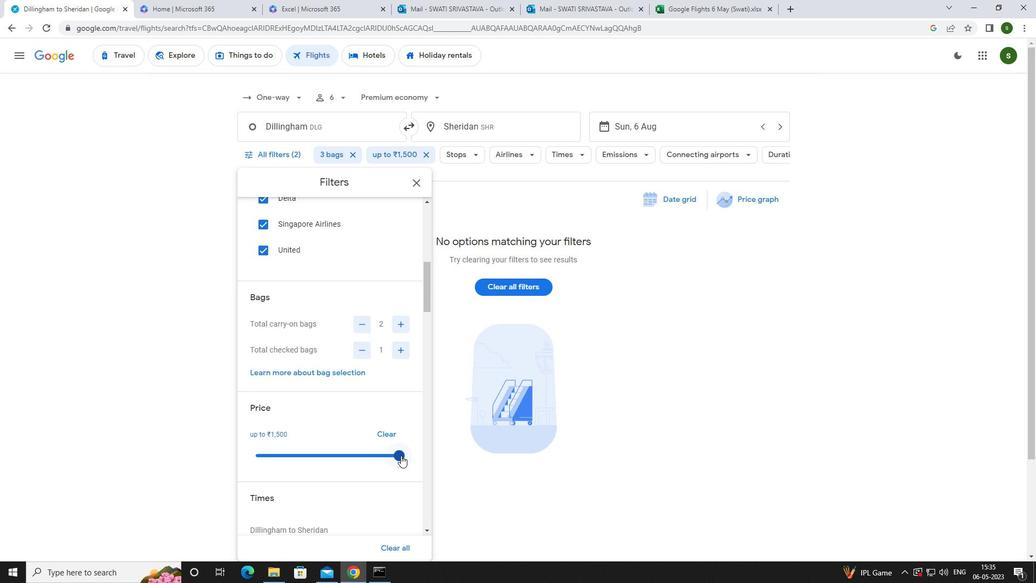 
Action: Mouse scrolled (401, 455) with delta (0, 0)
Screenshot: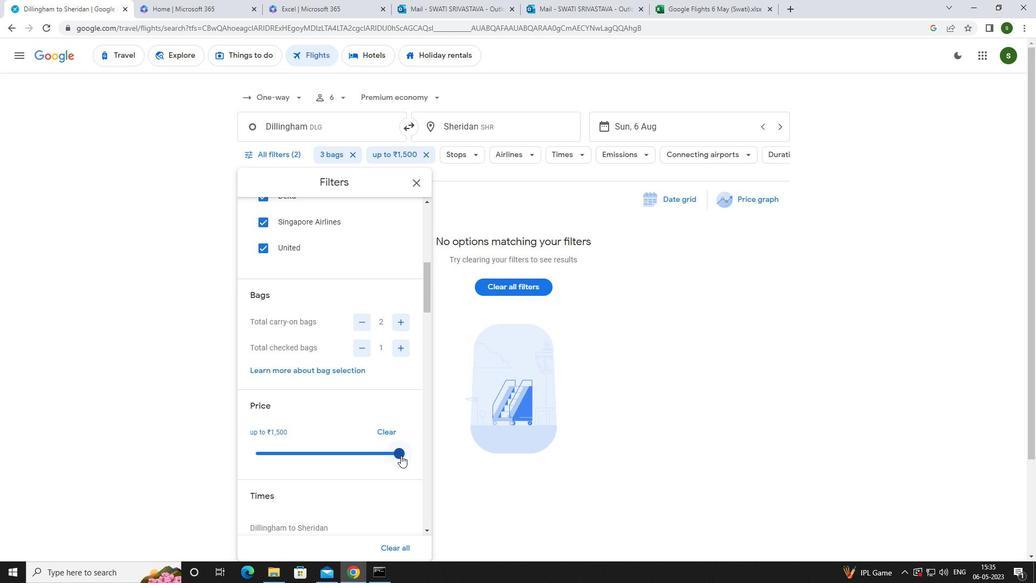
Action: Mouse moved to (258, 471)
Screenshot: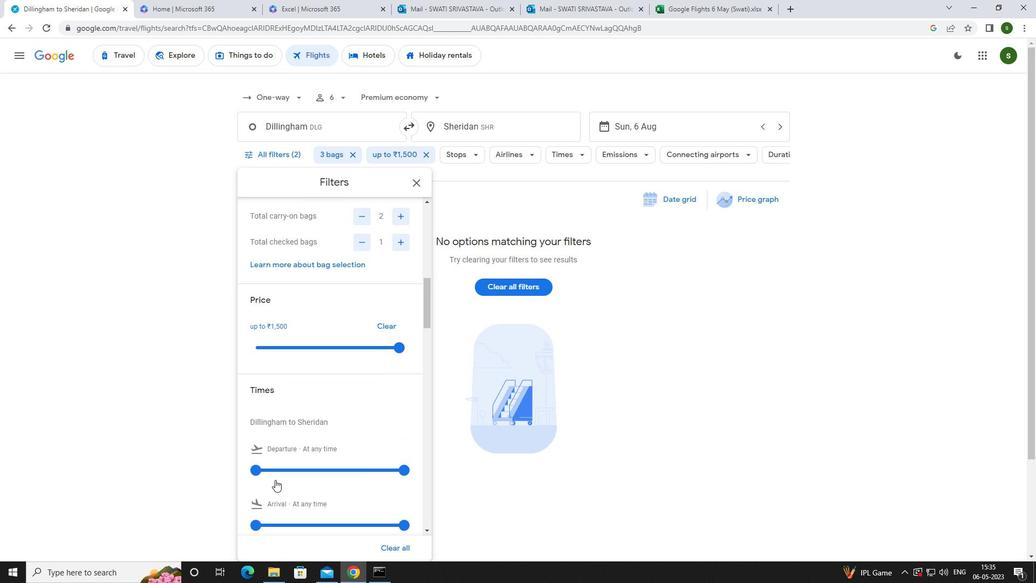 
Action: Mouse pressed left at (258, 471)
Screenshot: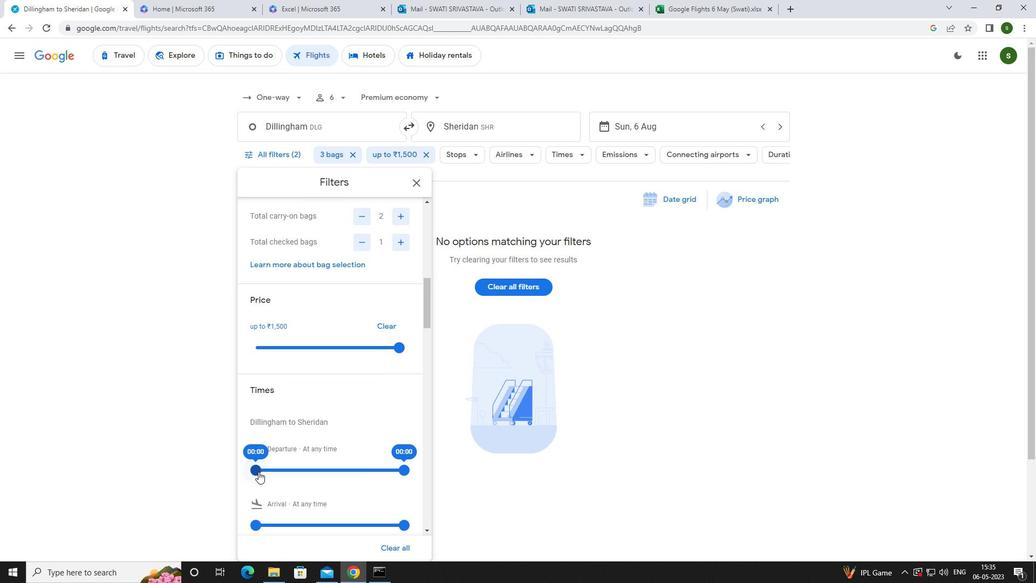 
Action: Mouse moved to (467, 487)
Screenshot: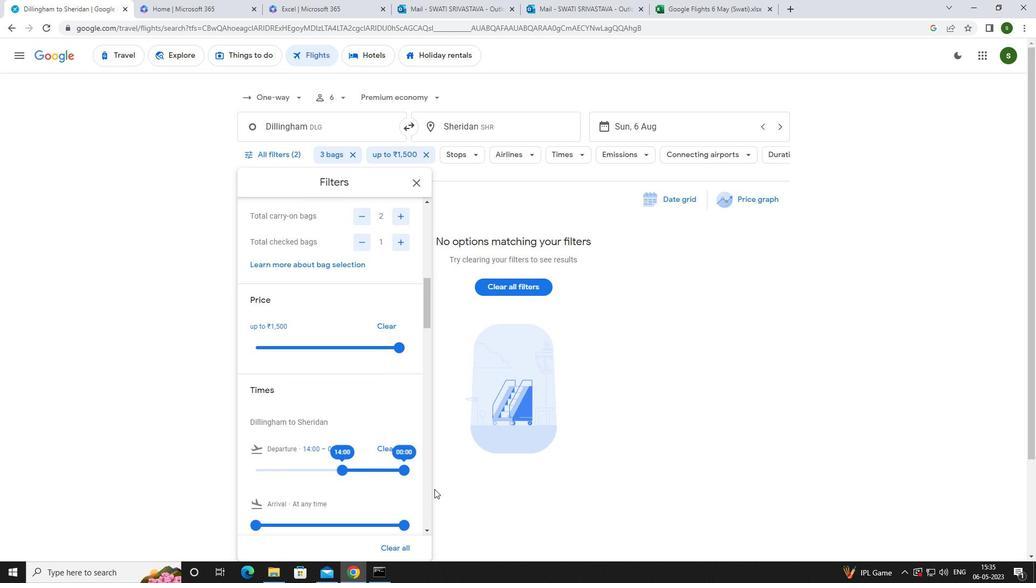 
Action: Mouse pressed left at (467, 487)
Screenshot: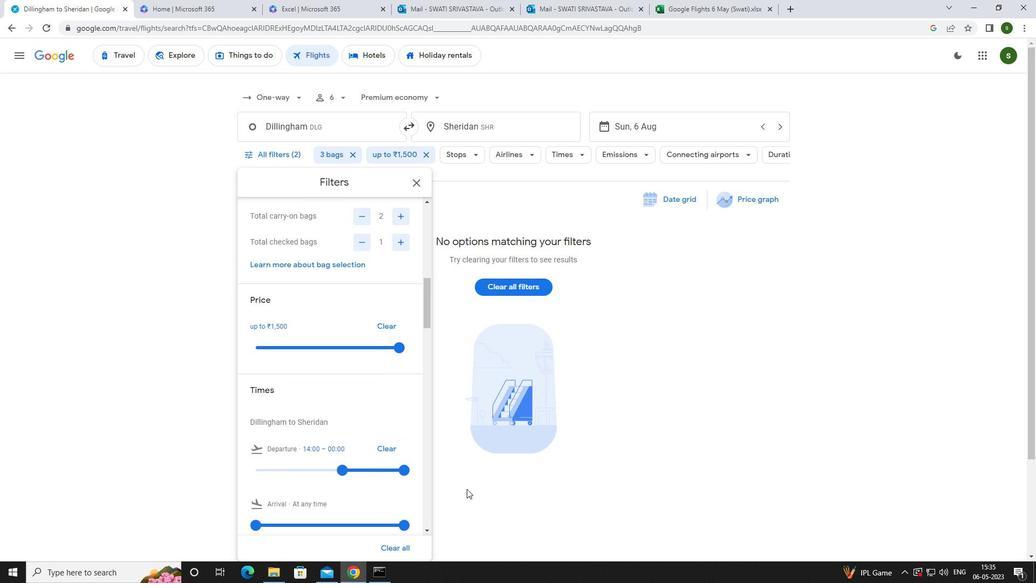 
